 Task: Find connections with filter location Agen with filter topic #bestadvicewith filter profile language English with filter current company OutSystems with filter school Himachal Pradesh University with filter industry Business Content with filter service category Illustration with filter keywords title Bookkeeper
Action: Mouse moved to (518, 70)
Screenshot: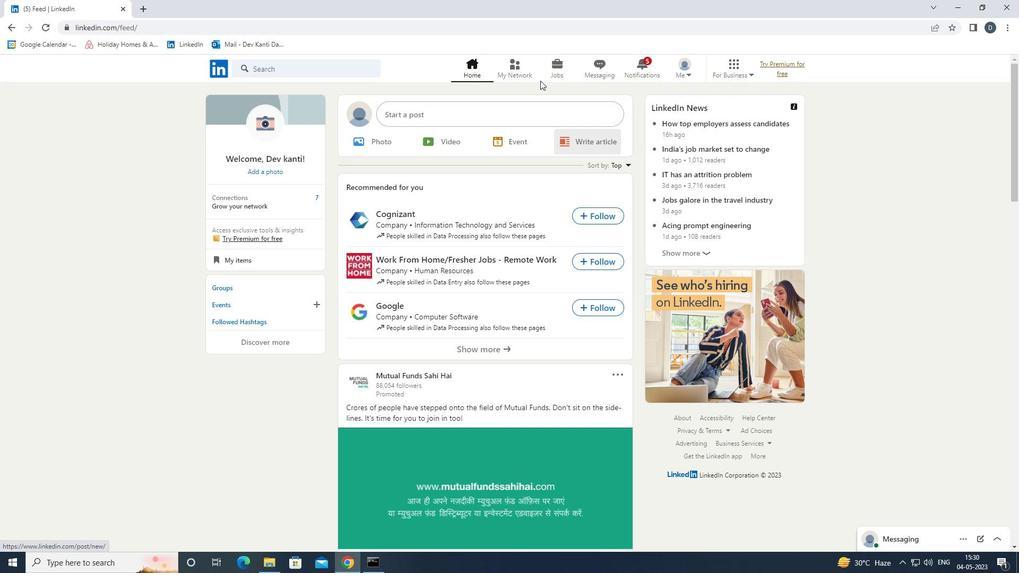 
Action: Mouse pressed left at (518, 70)
Screenshot: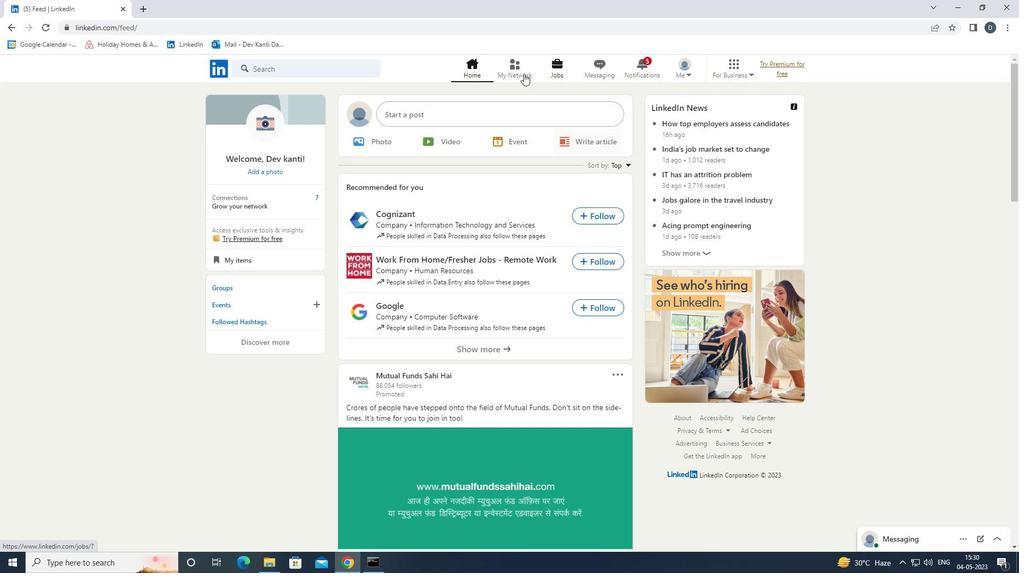 
Action: Mouse moved to (350, 129)
Screenshot: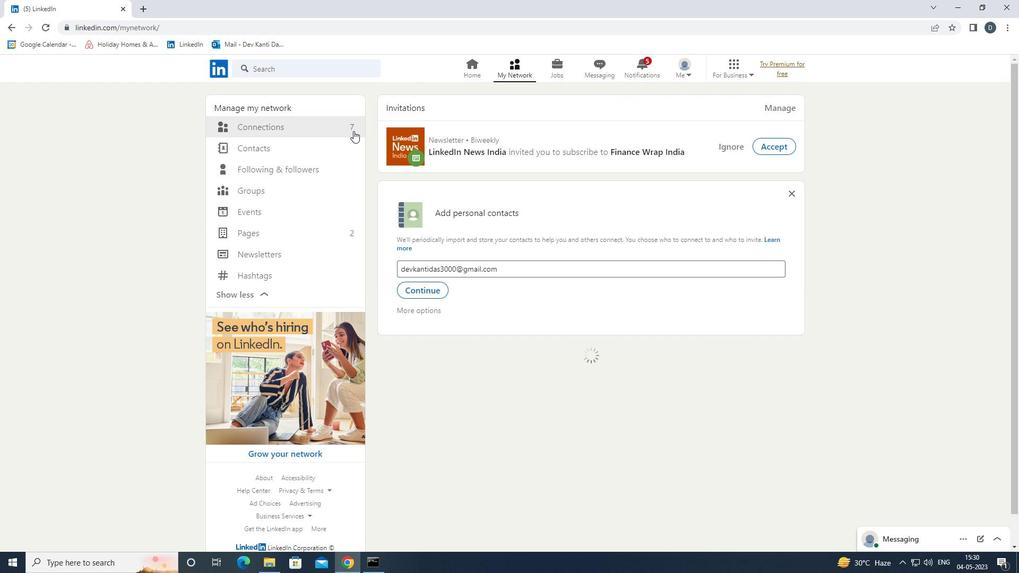 
Action: Mouse pressed left at (350, 129)
Screenshot: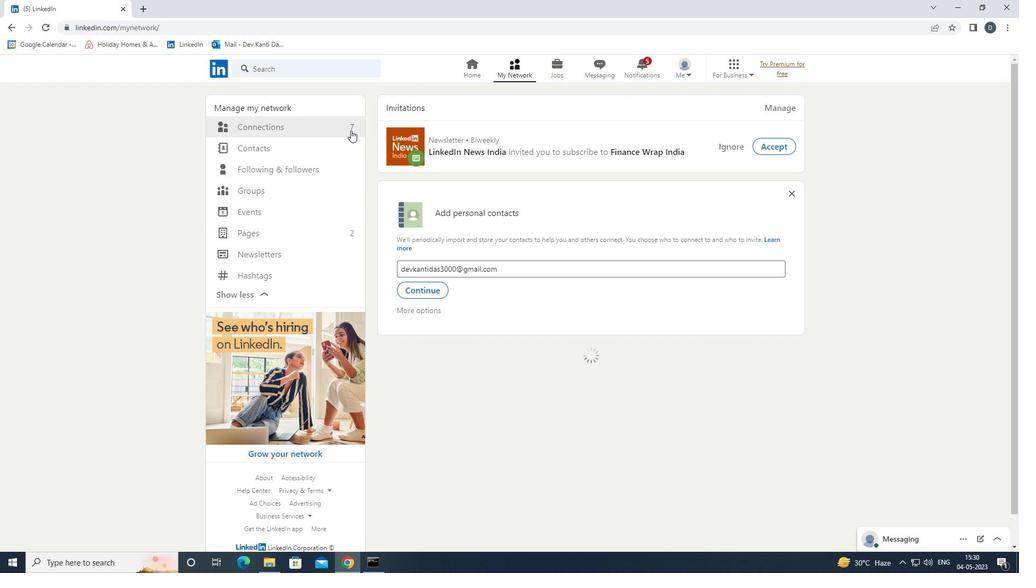 
Action: Mouse moved to (601, 126)
Screenshot: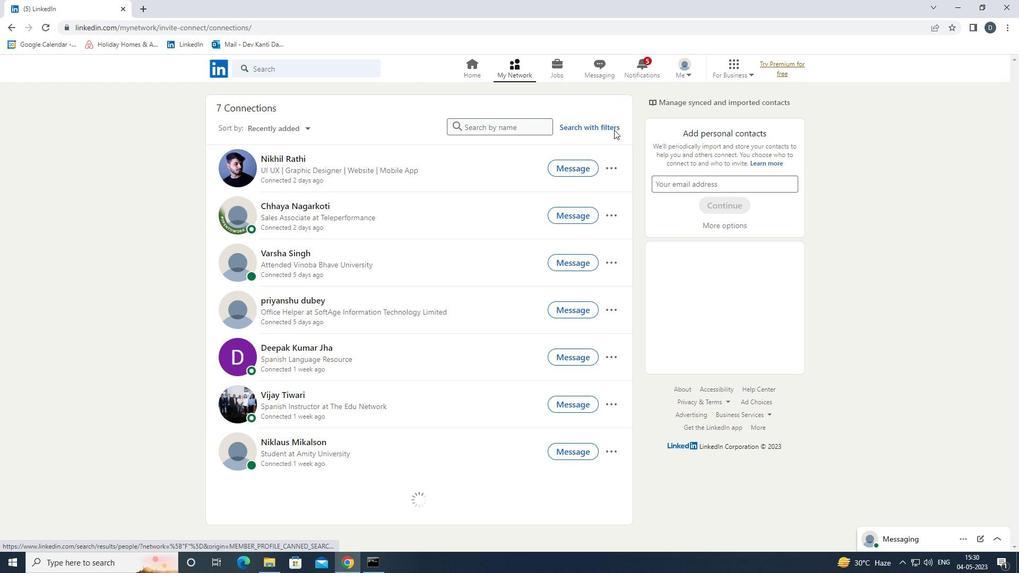 
Action: Mouse pressed left at (601, 126)
Screenshot: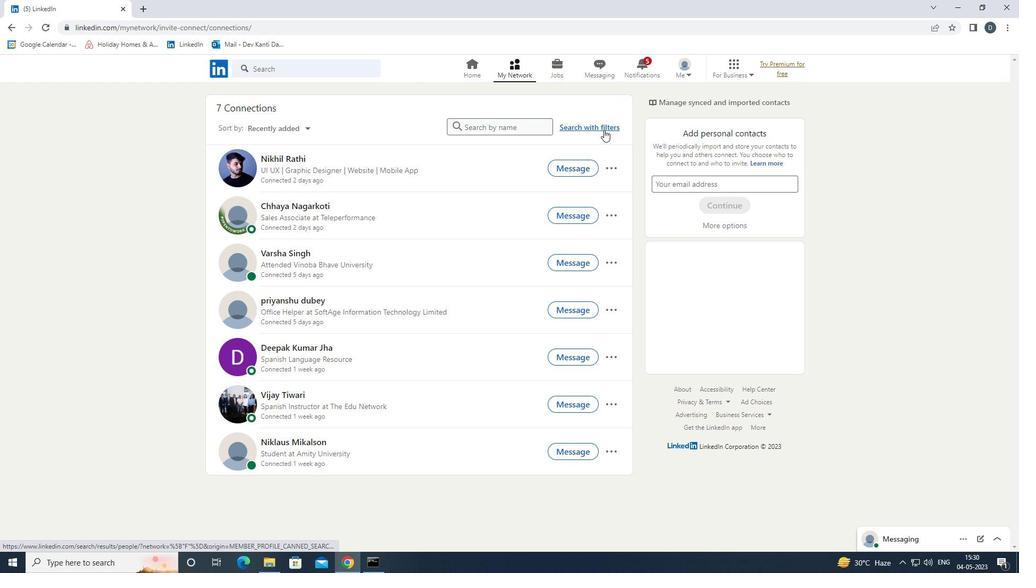 
Action: Mouse moved to (546, 96)
Screenshot: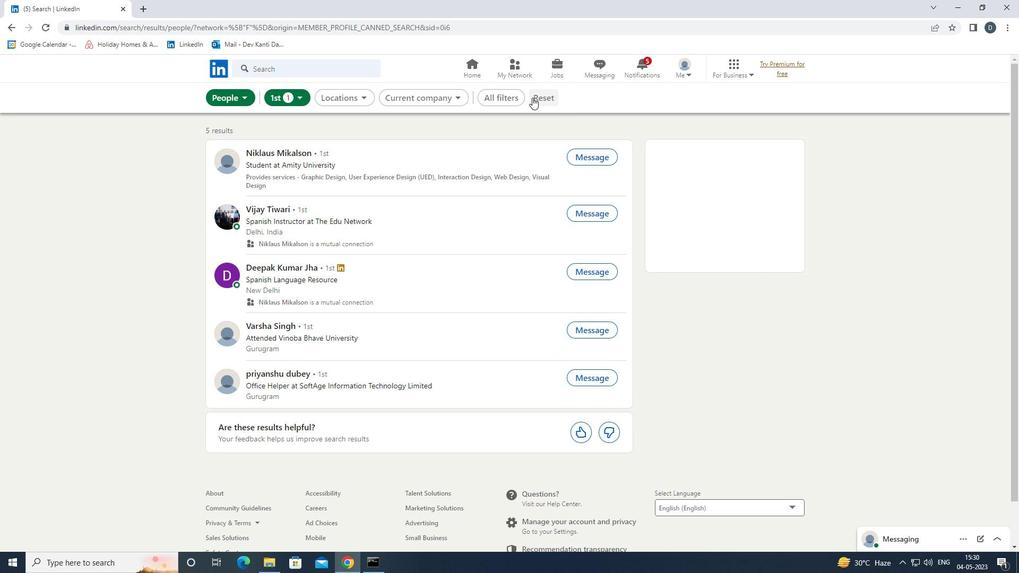 
Action: Mouse pressed left at (546, 96)
Screenshot: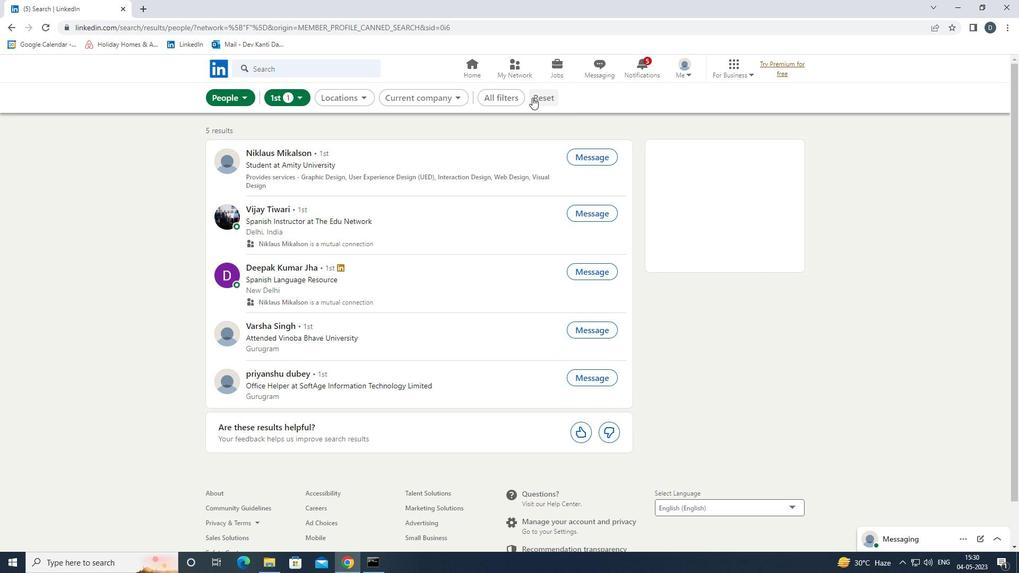 
Action: Mouse moved to (527, 95)
Screenshot: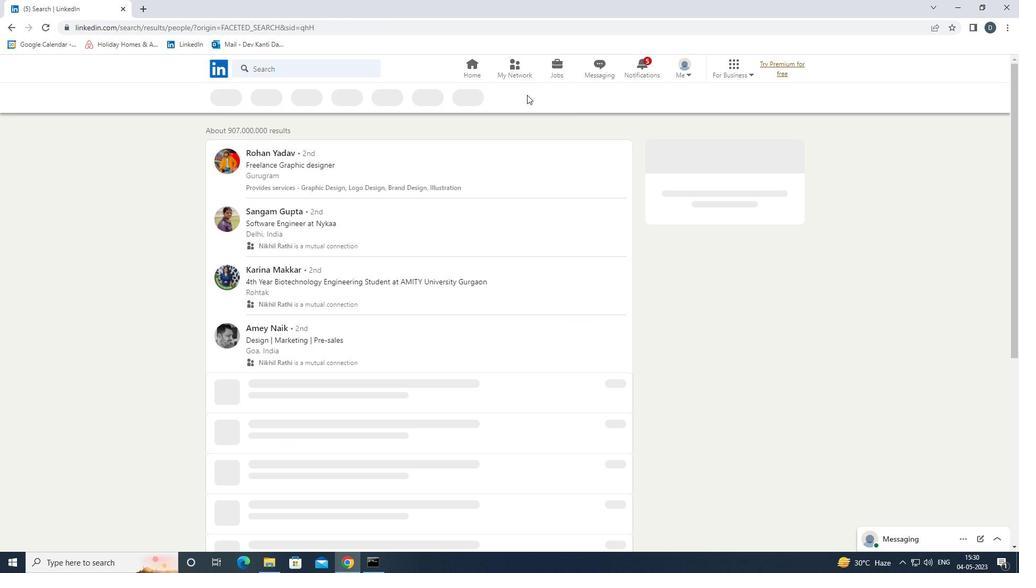 
Action: Mouse pressed left at (527, 95)
Screenshot: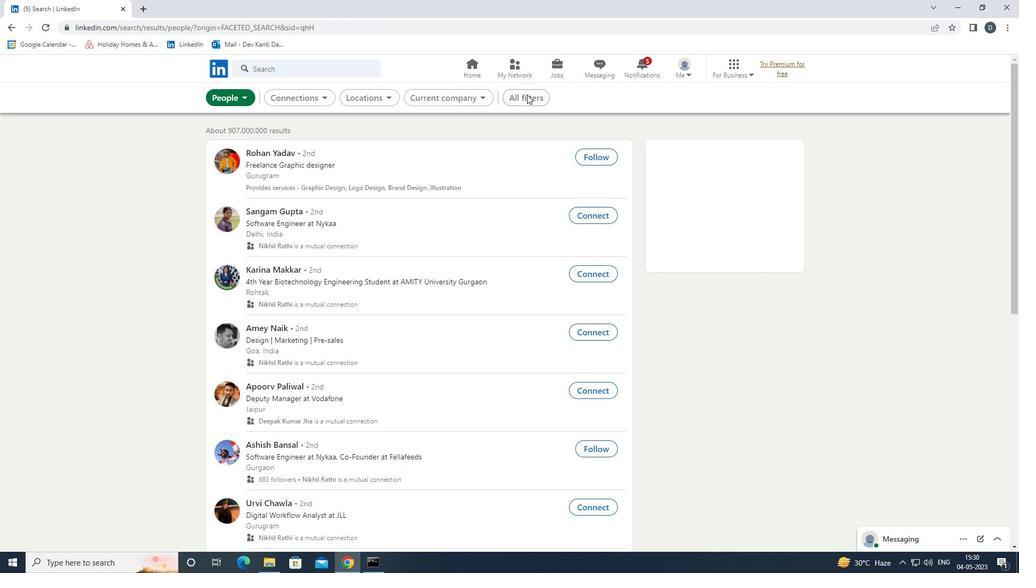 
Action: Mouse moved to (891, 287)
Screenshot: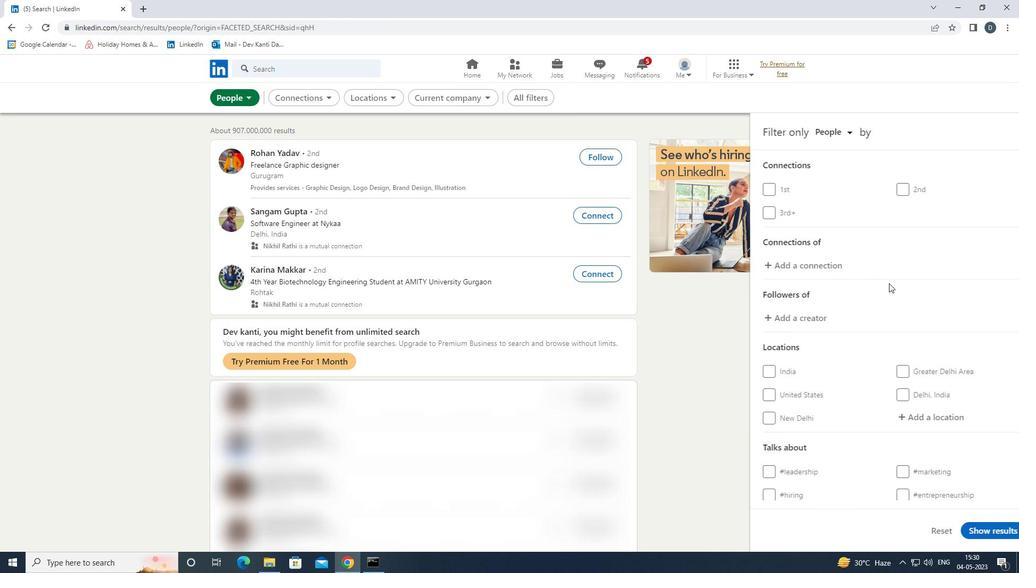 
Action: Mouse scrolled (891, 287) with delta (0, 0)
Screenshot: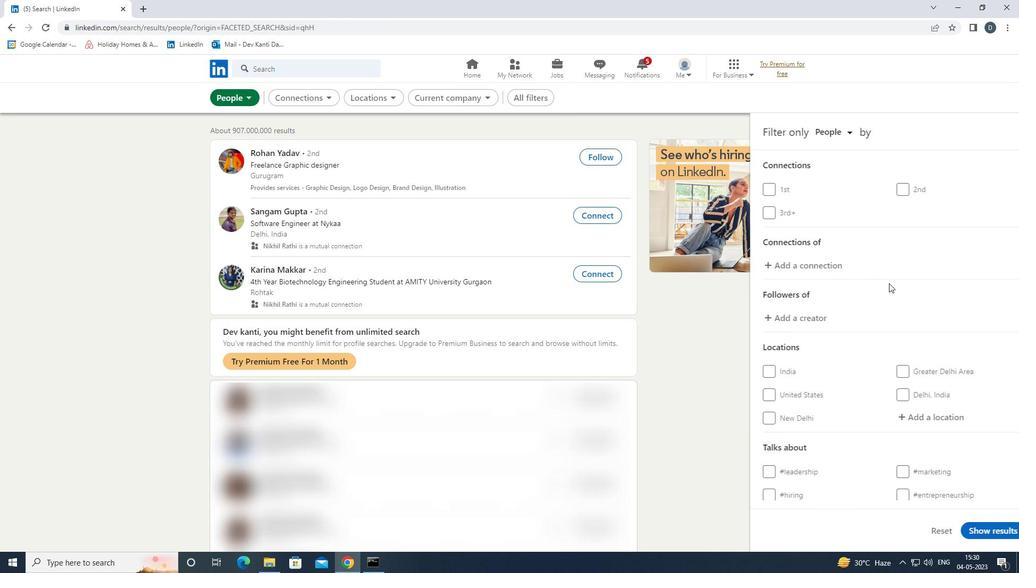 
Action: Mouse scrolled (891, 287) with delta (0, 0)
Screenshot: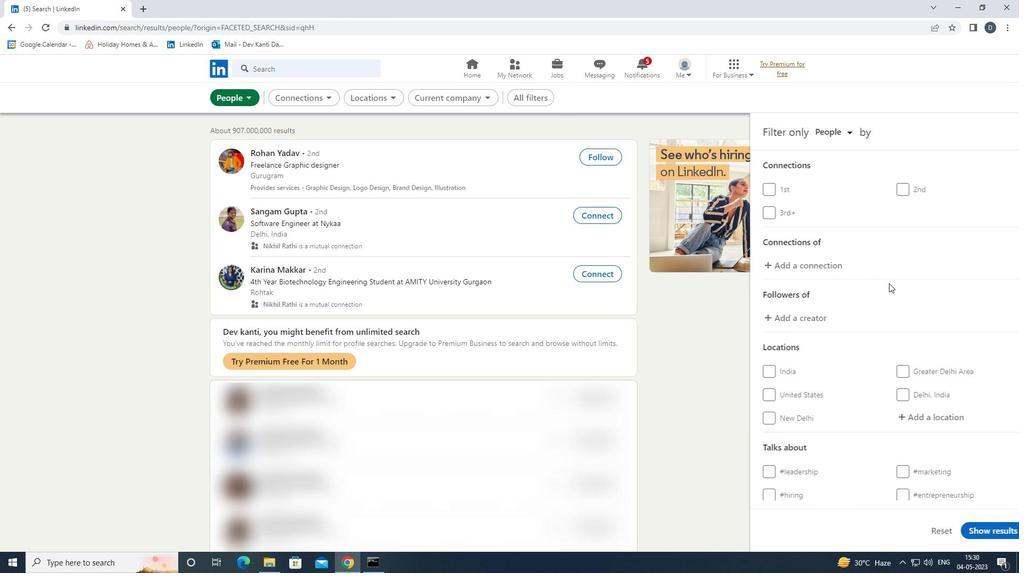 
Action: Mouse moved to (910, 315)
Screenshot: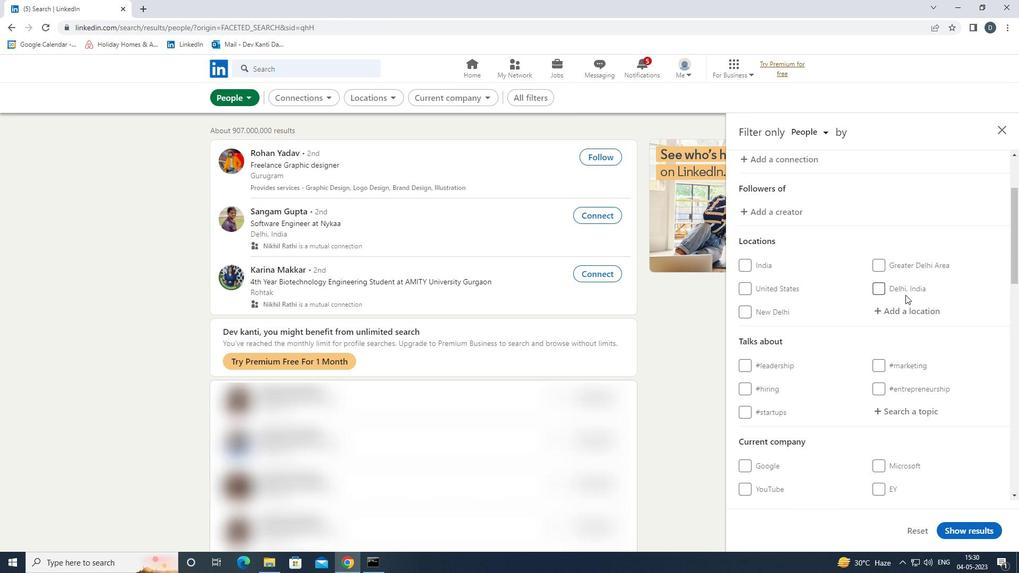
Action: Mouse pressed left at (910, 315)
Screenshot: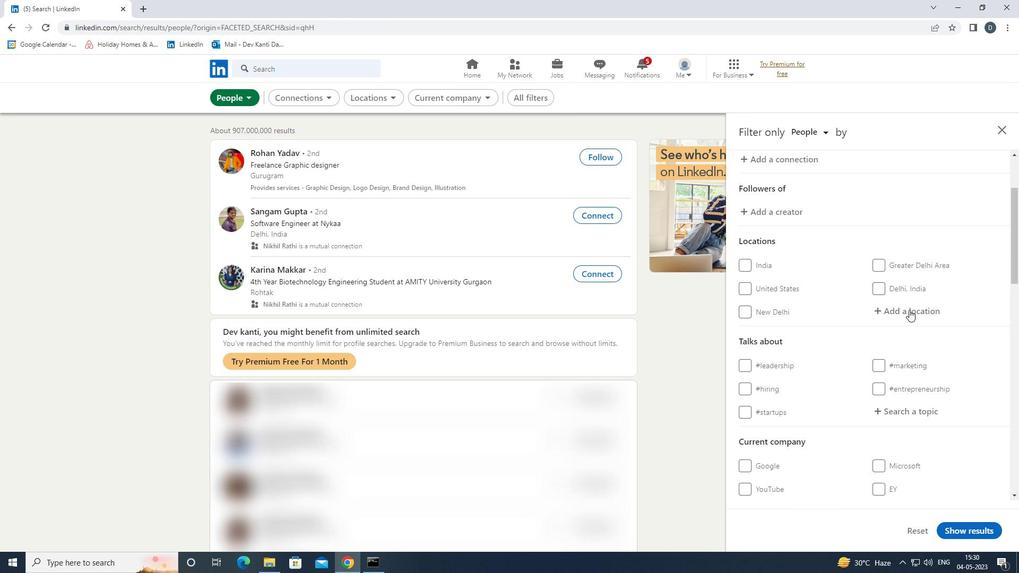 
Action: Mouse moved to (911, 315)
Screenshot: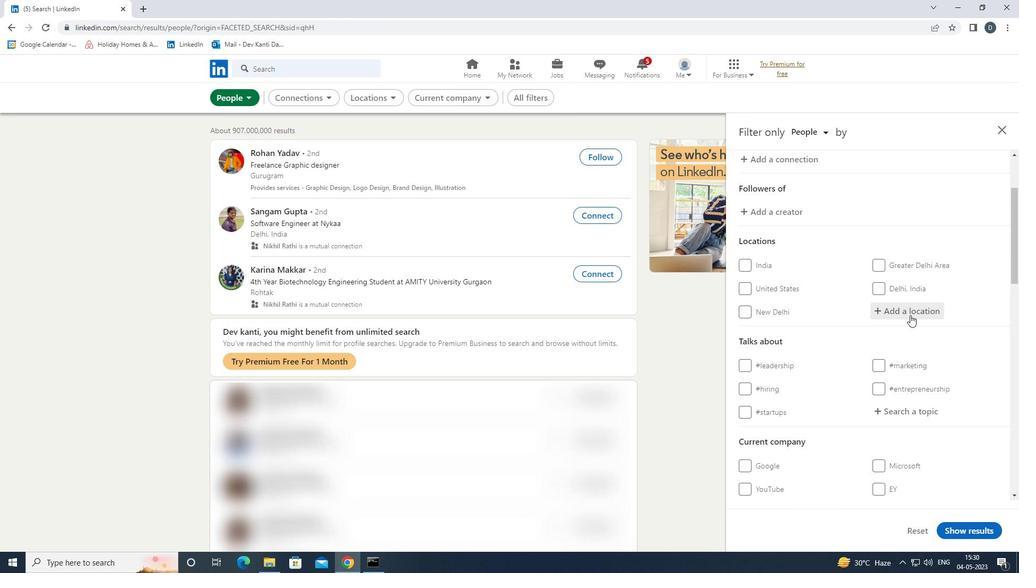 
Action: Key pressed <Key.shift>AGEN<Key.down><Key.enter>
Screenshot: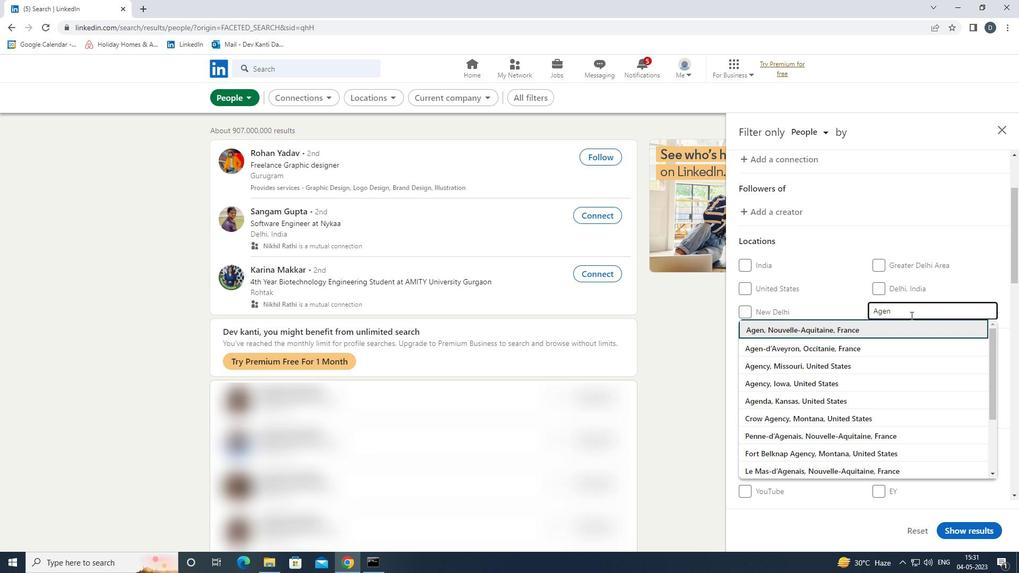 
Action: Mouse moved to (910, 316)
Screenshot: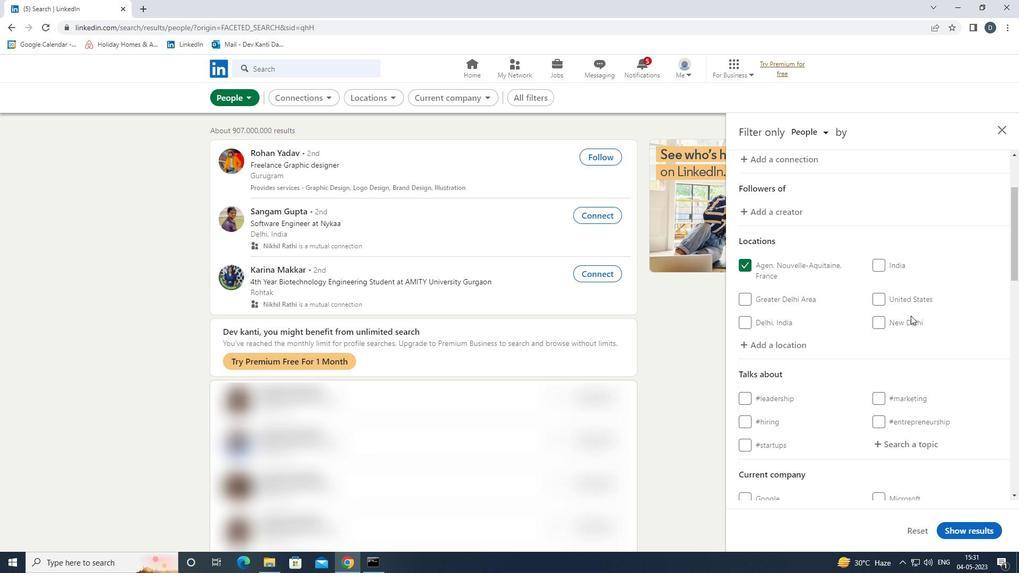 
Action: Mouse scrolled (910, 316) with delta (0, 0)
Screenshot: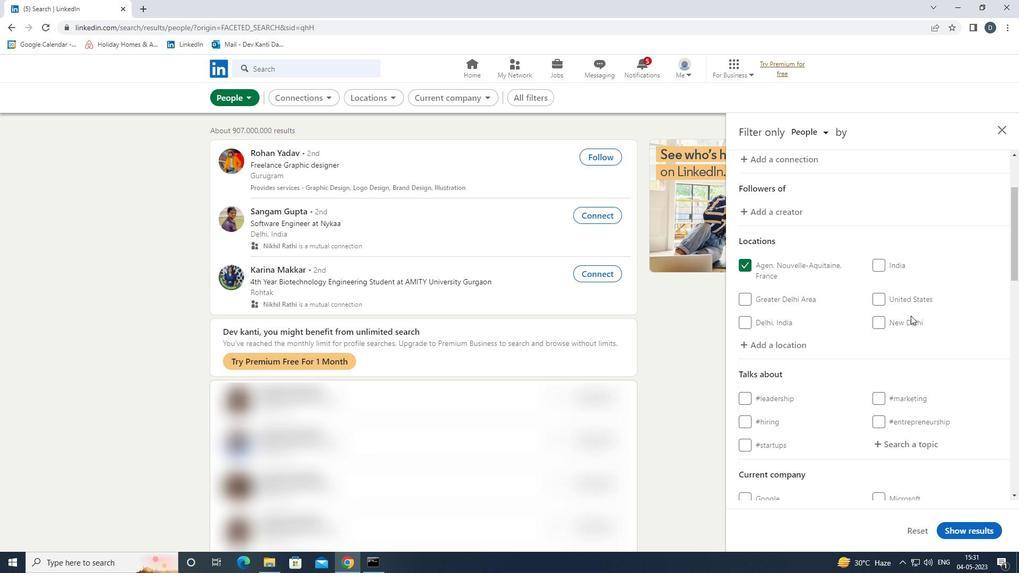 
Action: Mouse moved to (909, 317)
Screenshot: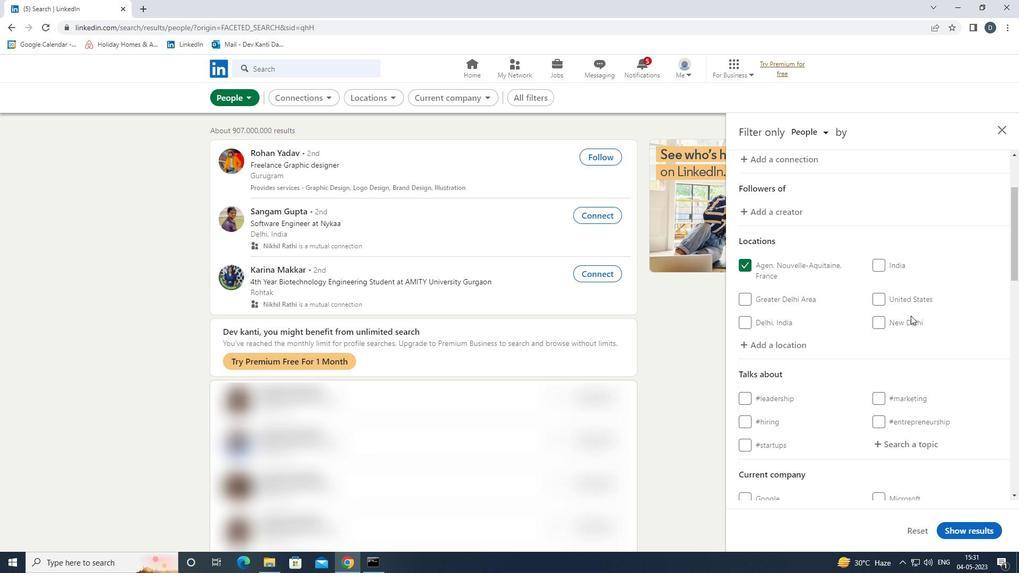 
Action: Mouse scrolled (909, 316) with delta (0, 0)
Screenshot: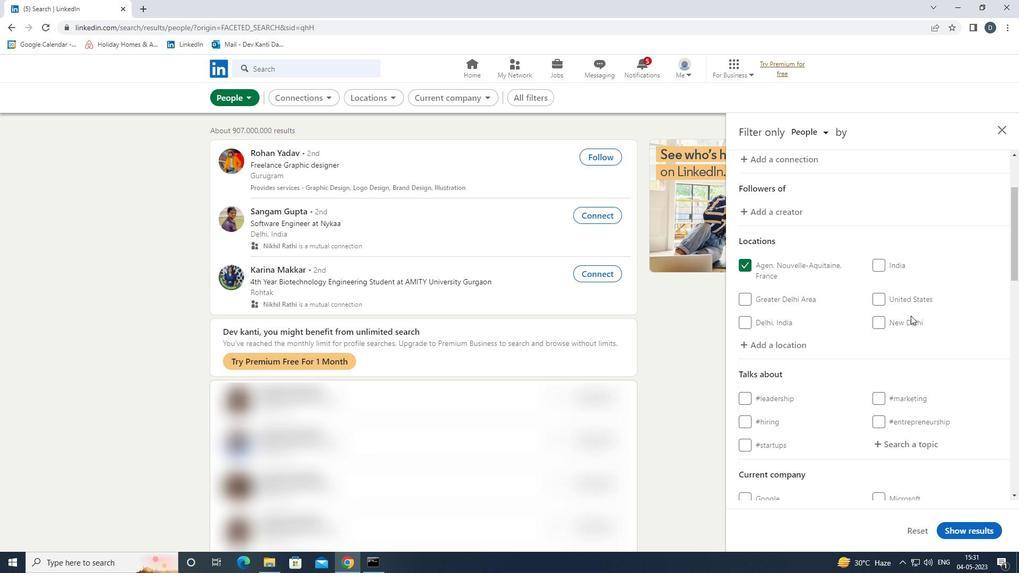 
Action: Mouse moved to (903, 367)
Screenshot: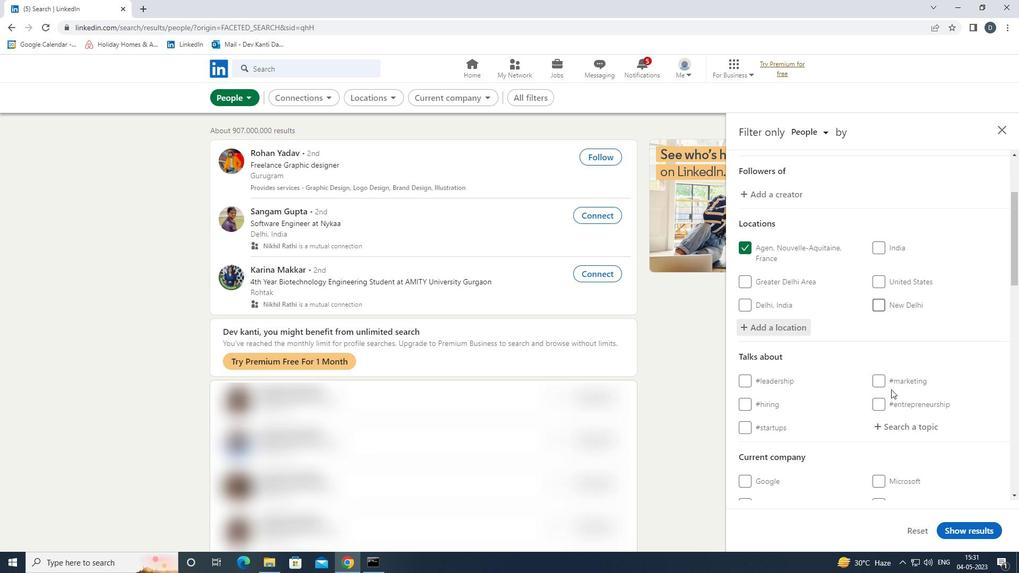 
Action: Mouse scrolled (903, 366) with delta (0, 0)
Screenshot: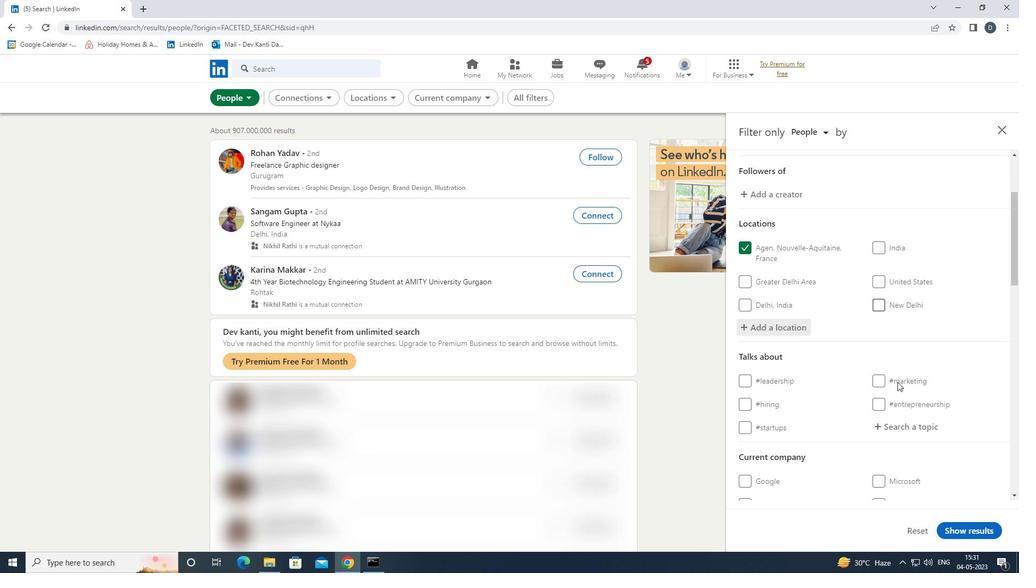 
Action: Mouse moved to (889, 284)
Screenshot: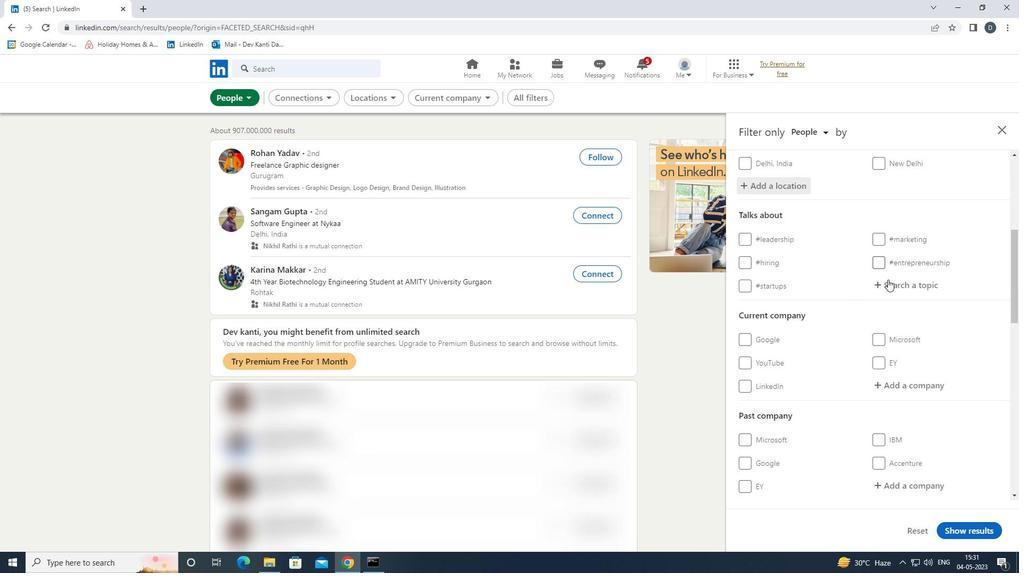 
Action: Mouse pressed left at (889, 284)
Screenshot: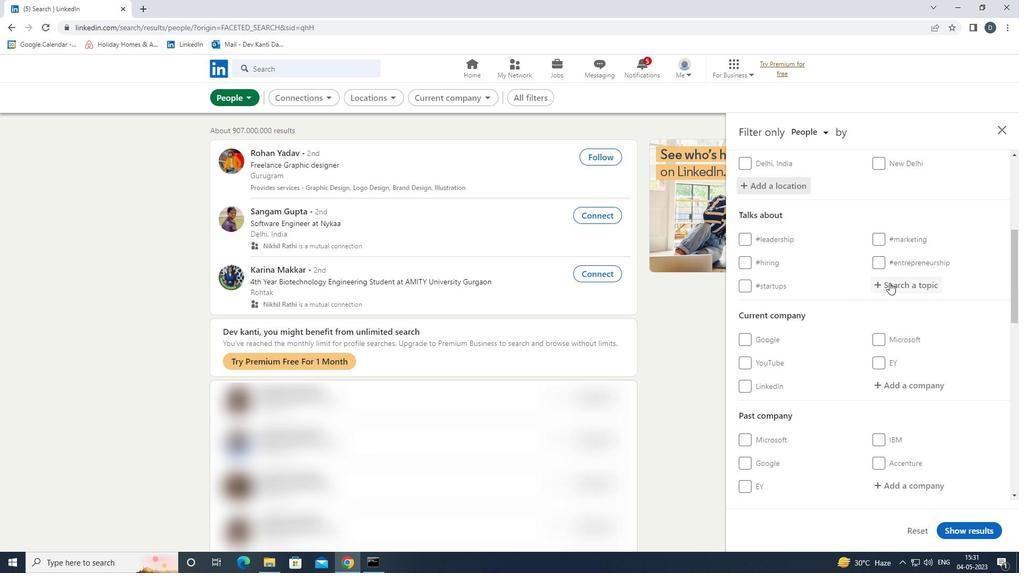 
Action: Key pressed <Key.shift>BESTADVICE<Key.down><Key.enter>
Screenshot: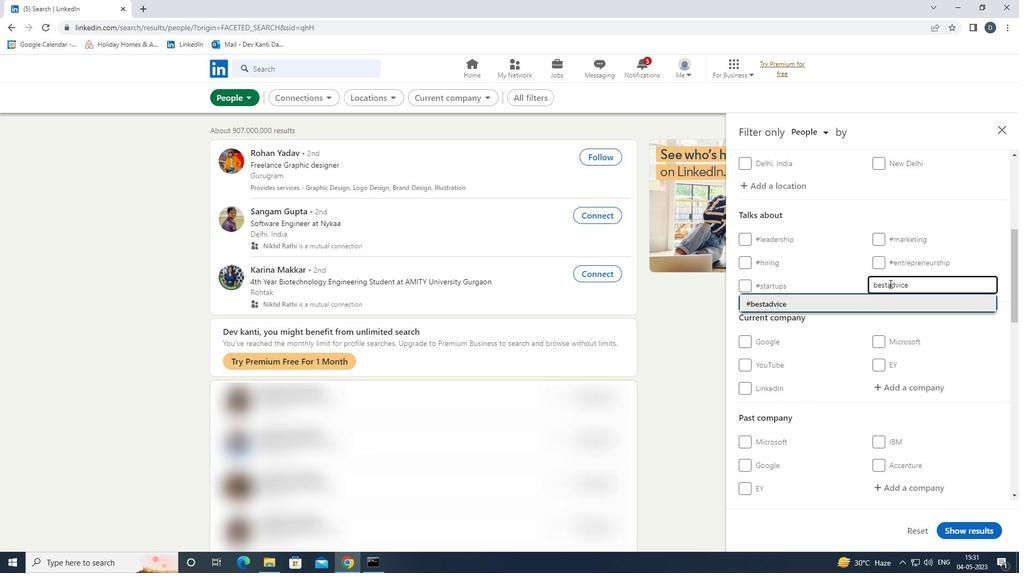 
Action: Mouse moved to (891, 304)
Screenshot: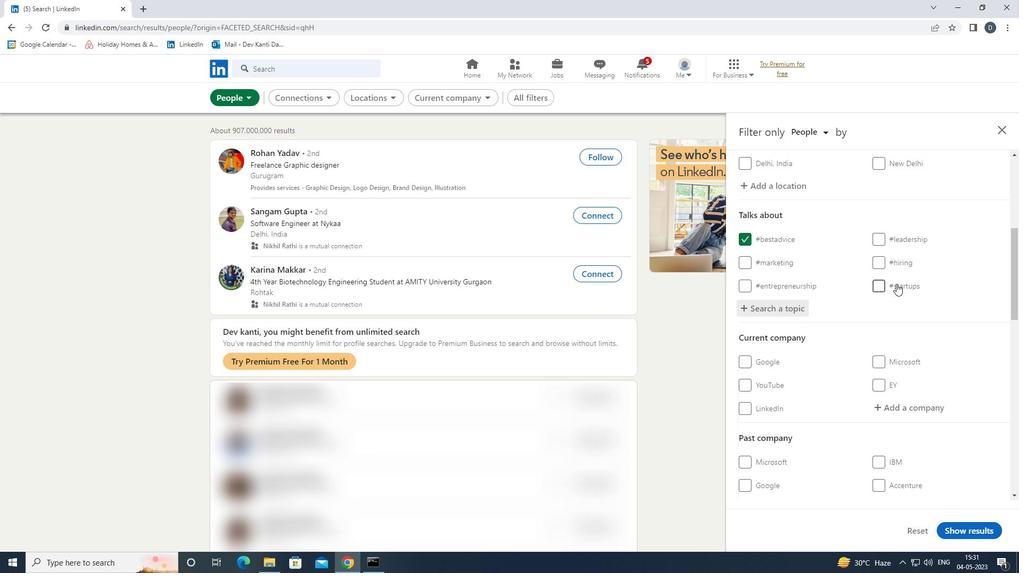 
Action: Mouse scrolled (891, 303) with delta (0, 0)
Screenshot: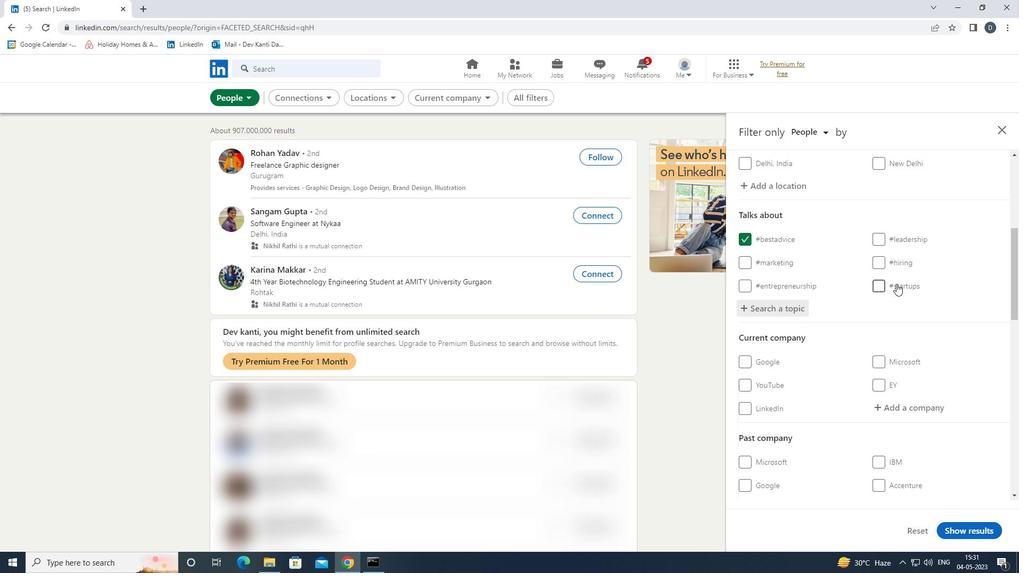 
Action: Mouse moved to (891, 306)
Screenshot: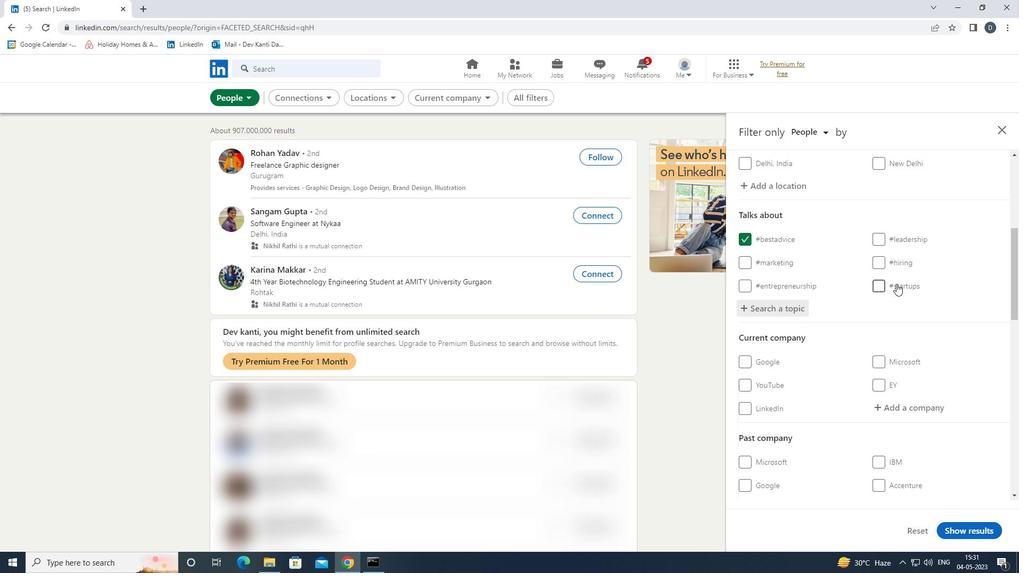 
Action: Mouse scrolled (891, 305) with delta (0, 0)
Screenshot: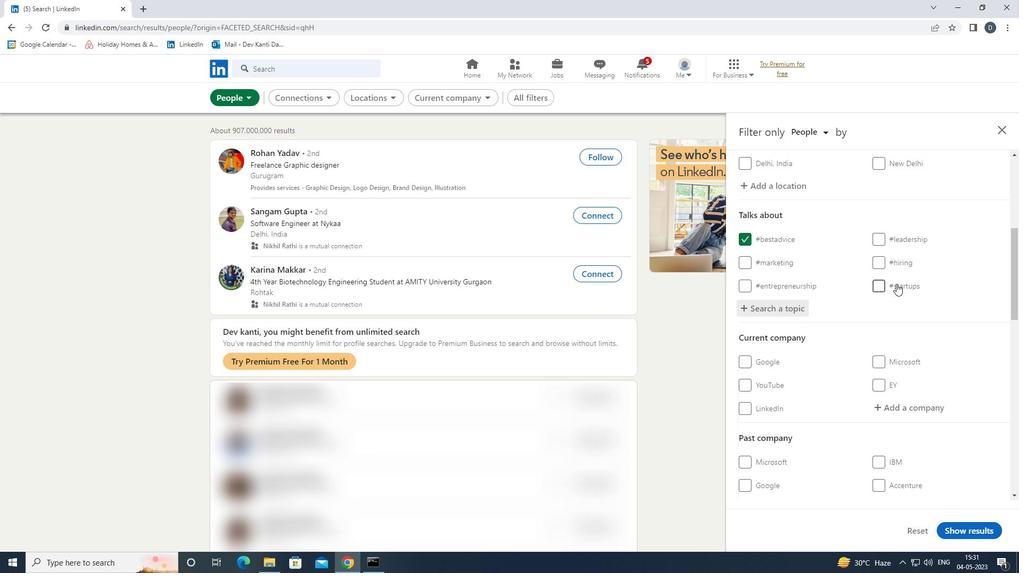 
Action: Mouse moved to (891, 307)
Screenshot: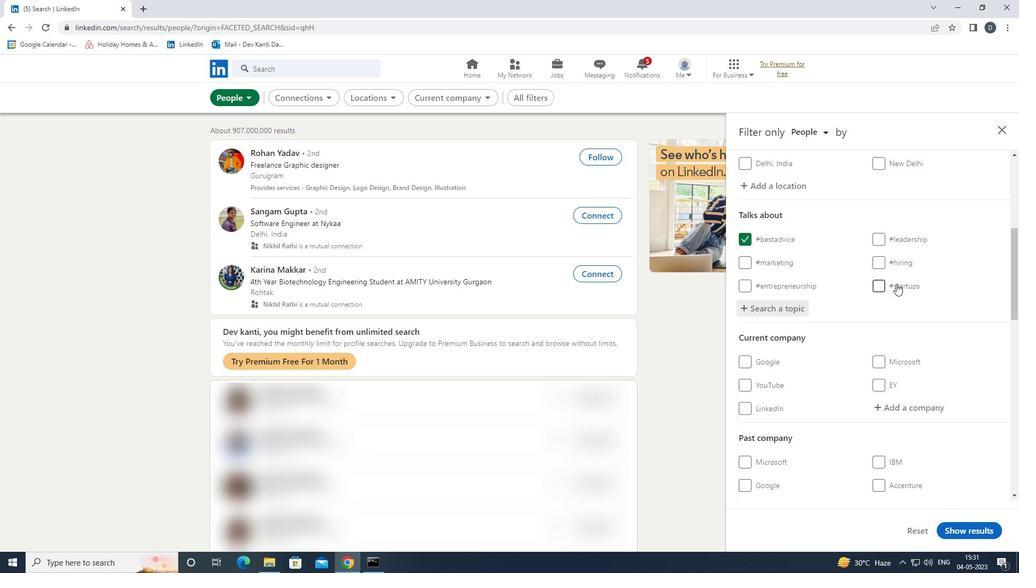 
Action: Mouse scrolled (891, 306) with delta (0, 0)
Screenshot: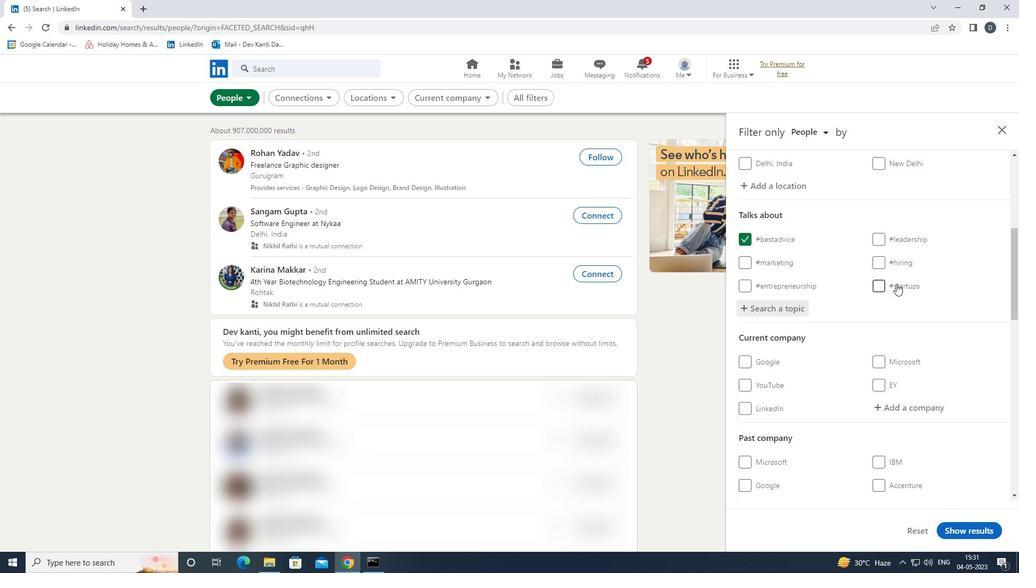 
Action: Mouse scrolled (891, 306) with delta (0, 0)
Screenshot: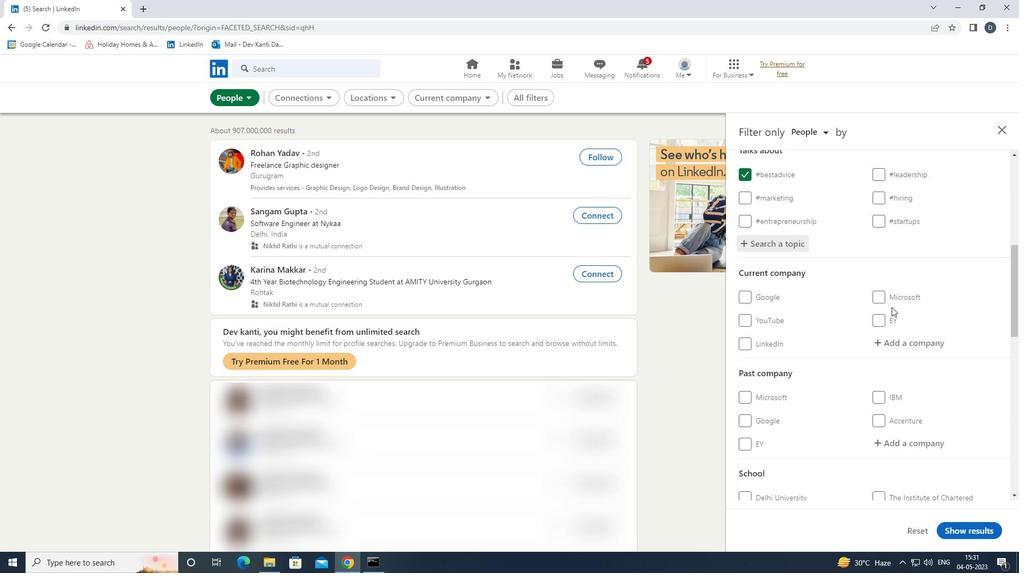 
Action: Mouse scrolled (891, 306) with delta (0, 0)
Screenshot: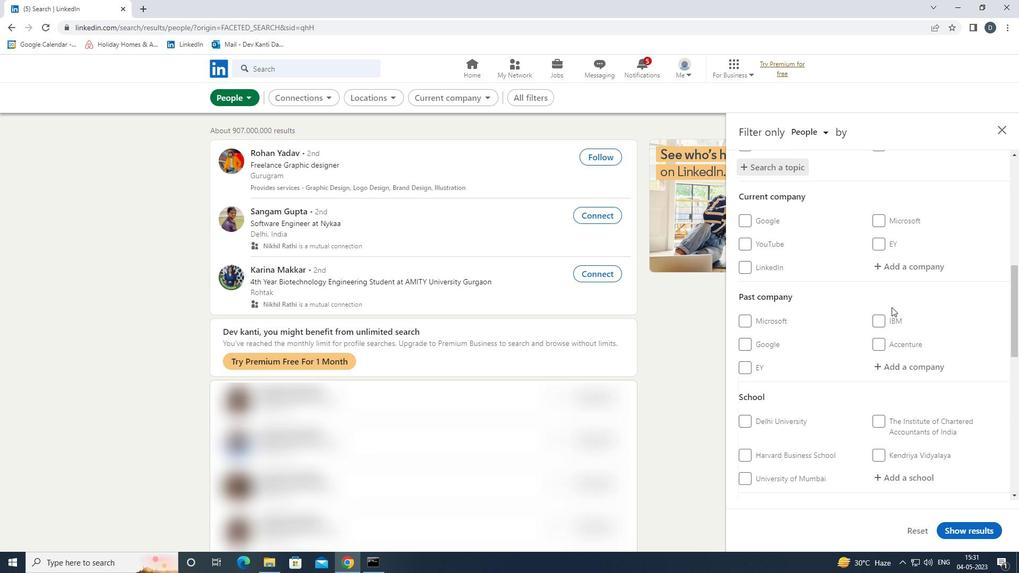 
Action: Mouse scrolled (891, 306) with delta (0, 0)
Screenshot: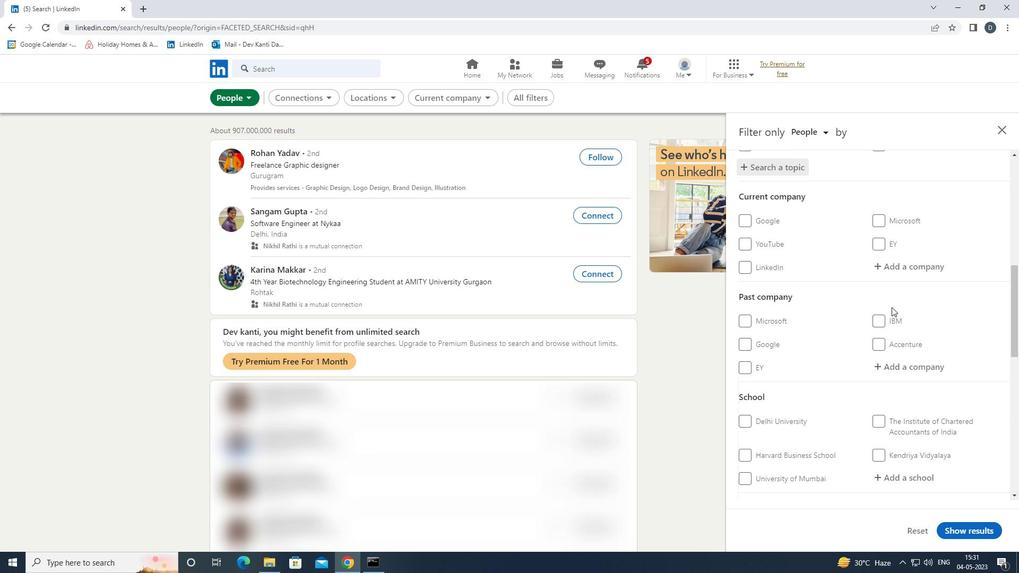 
Action: Mouse scrolled (891, 306) with delta (0, 0)
Screenshot: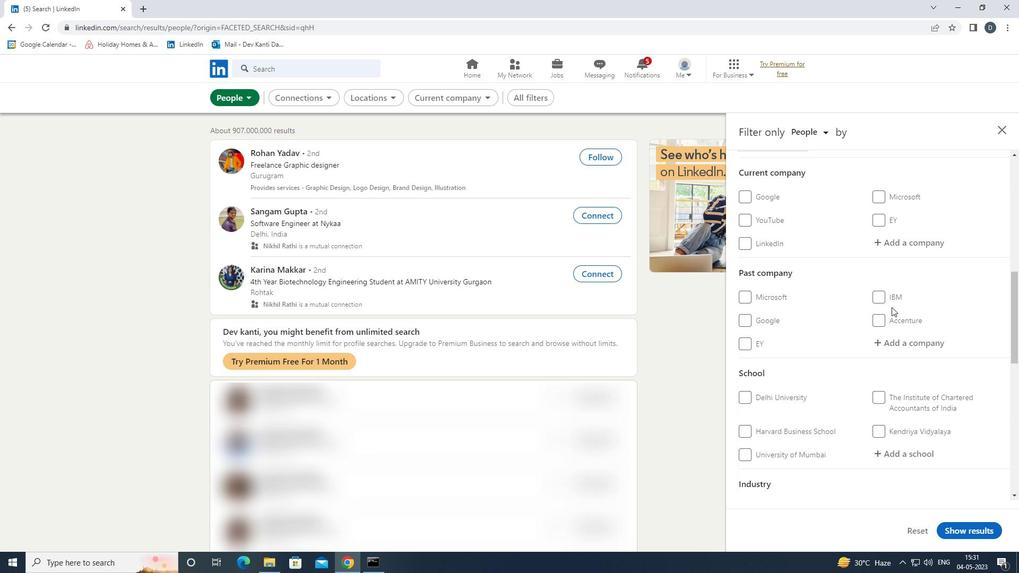 
Action: Mouse scrolled (891, 306) with delta (0, 0)
Screenshot: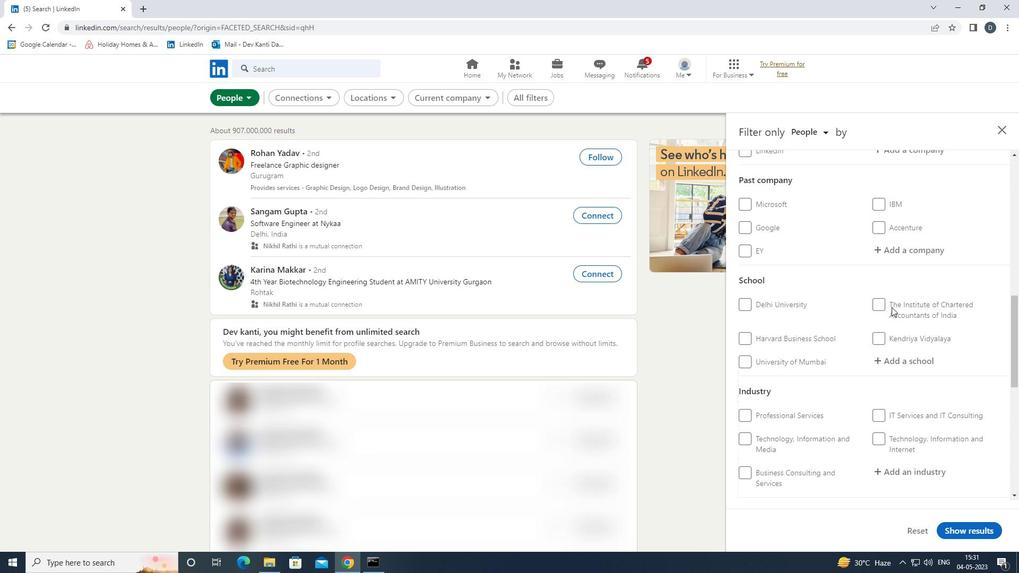 
Action: Mouse moved to (750, 370)
Screenshot: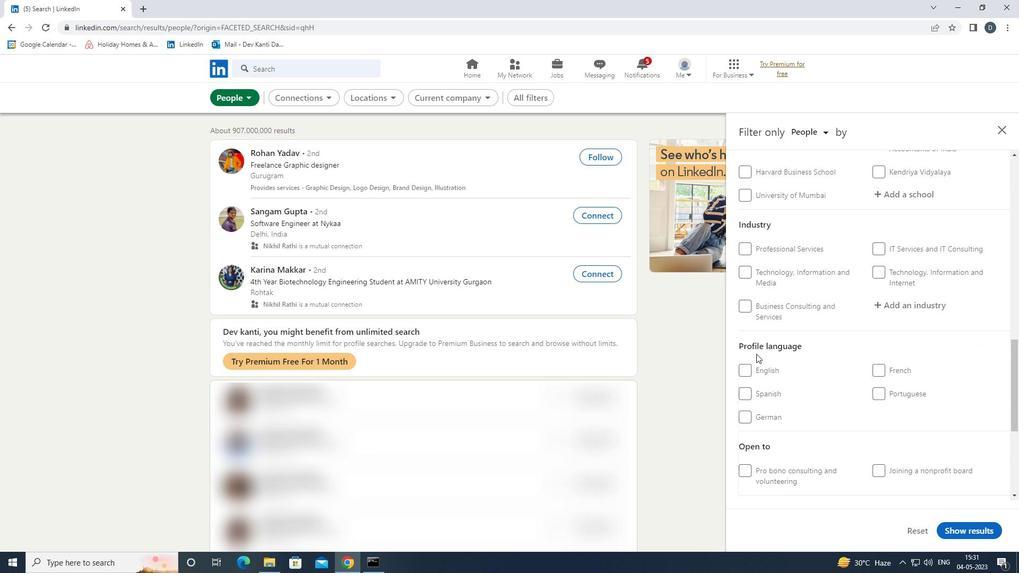 
Action: Mouse pressed left at (750, 370)
Screenshot: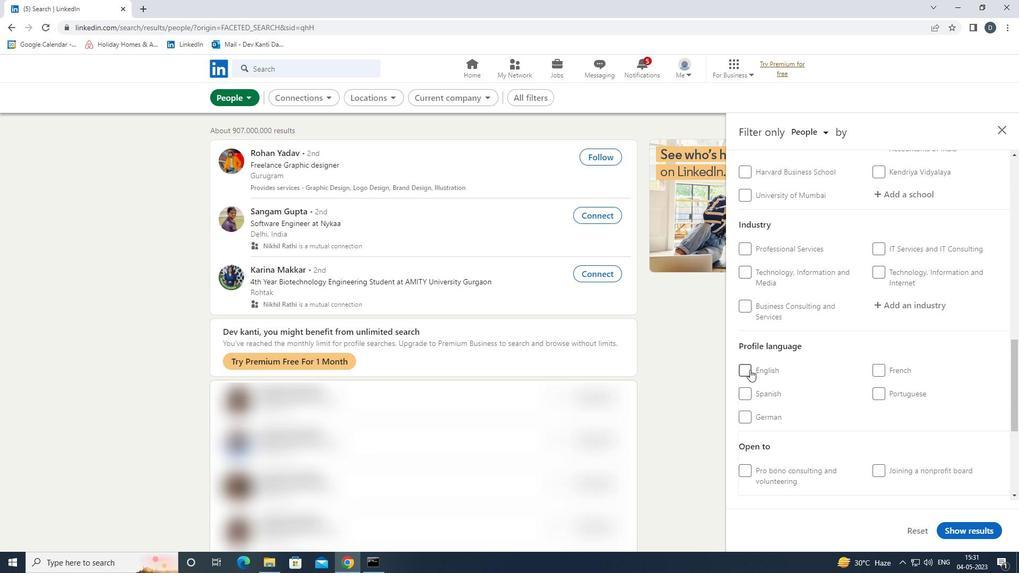 
Action: Mouse moved to (904, 344)
Screenshot: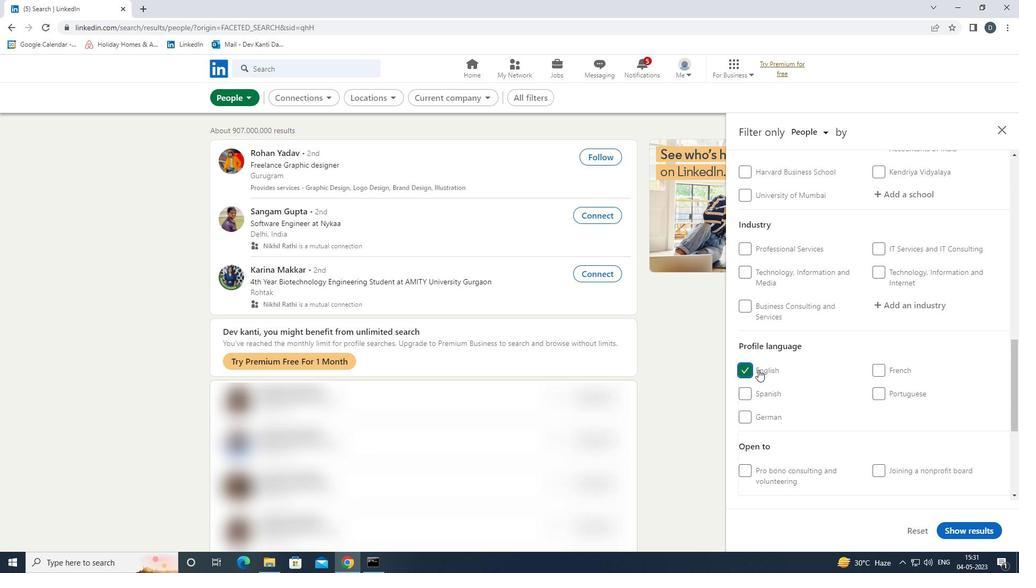 
Action: Mouse scrolled (904, 344) with delta (0, 0)
Screenshot: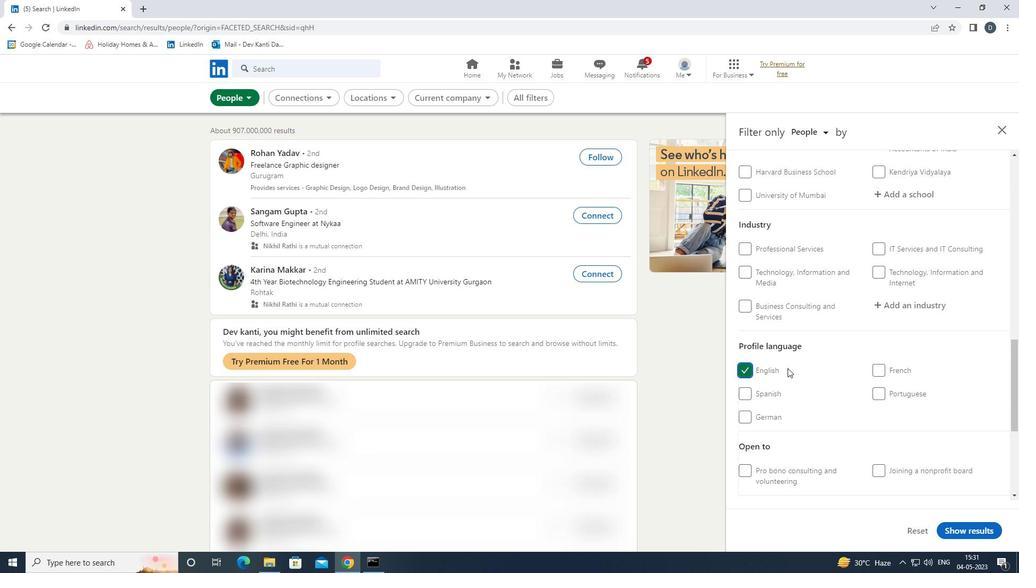 
Action: Mouse scrolled (904, 344) with delta (0, 0)
Screenshot: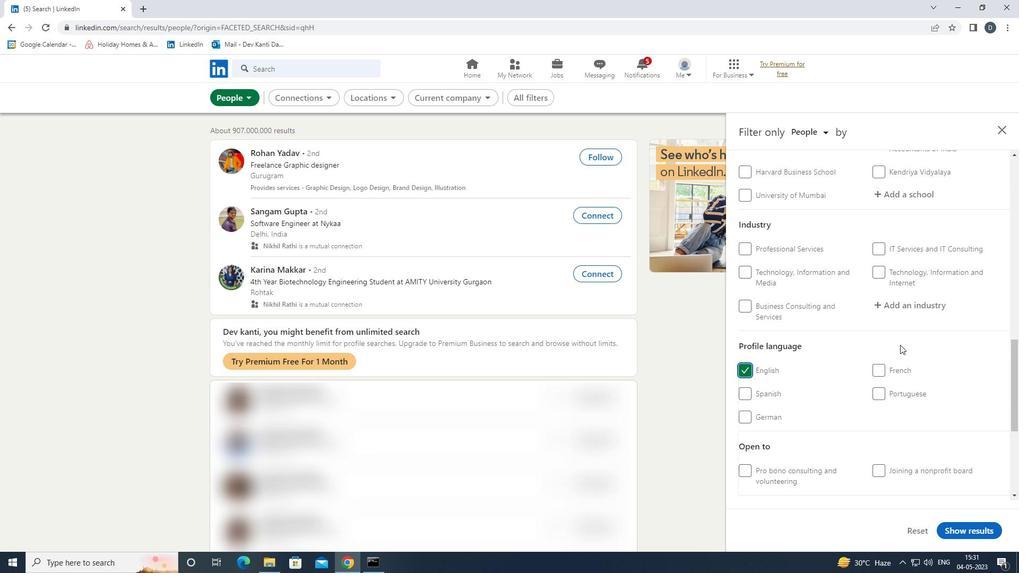 
Action: Mouse scrolled (904, 344) with delta (0, 0)
Screenshot: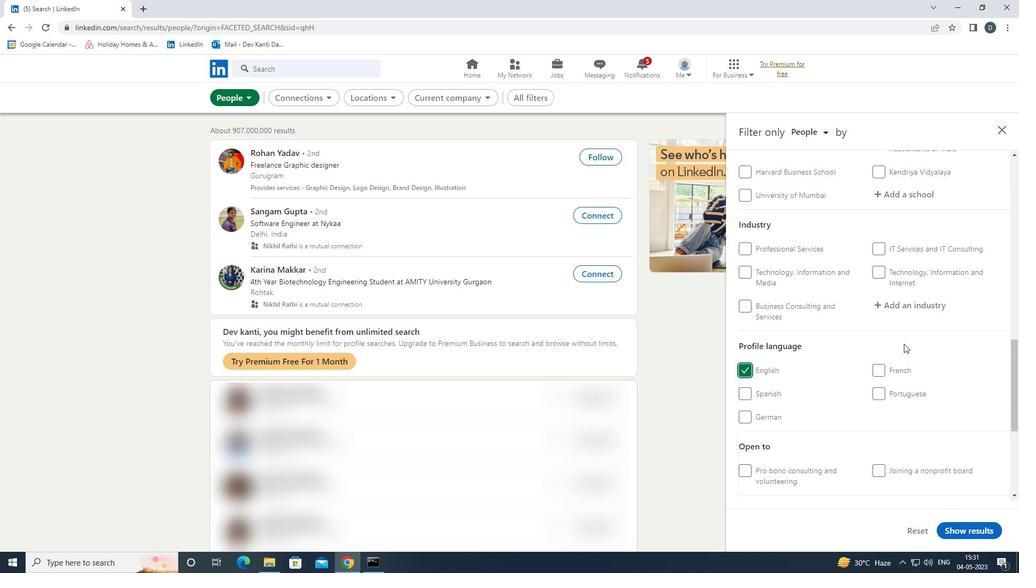 
Action: Mouse scrolled (904, 344) with delta (0, 0)
Screenshot: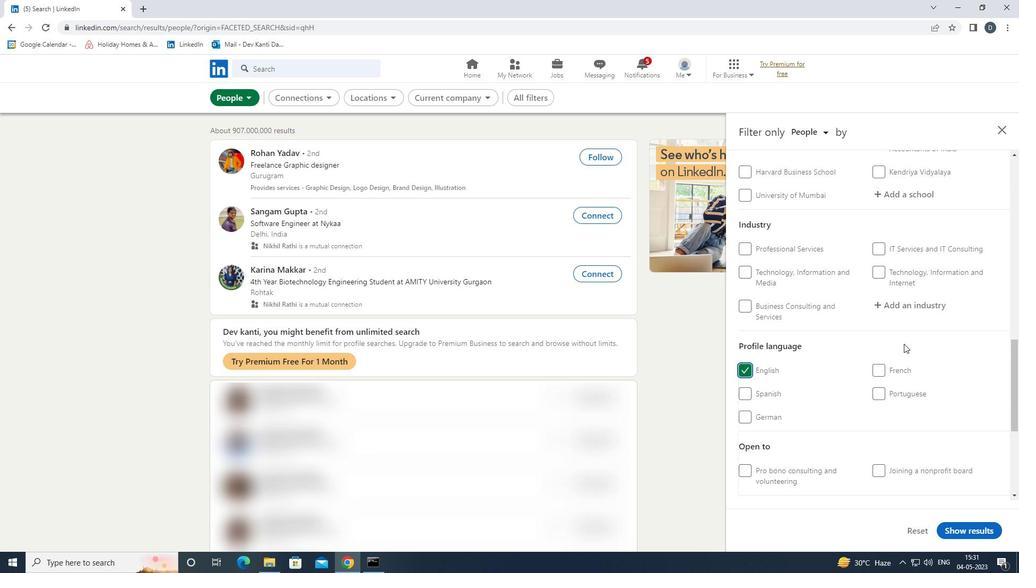 
Action: Mouse scrolled (904, 344) with delta (0, 0)
Screenshot: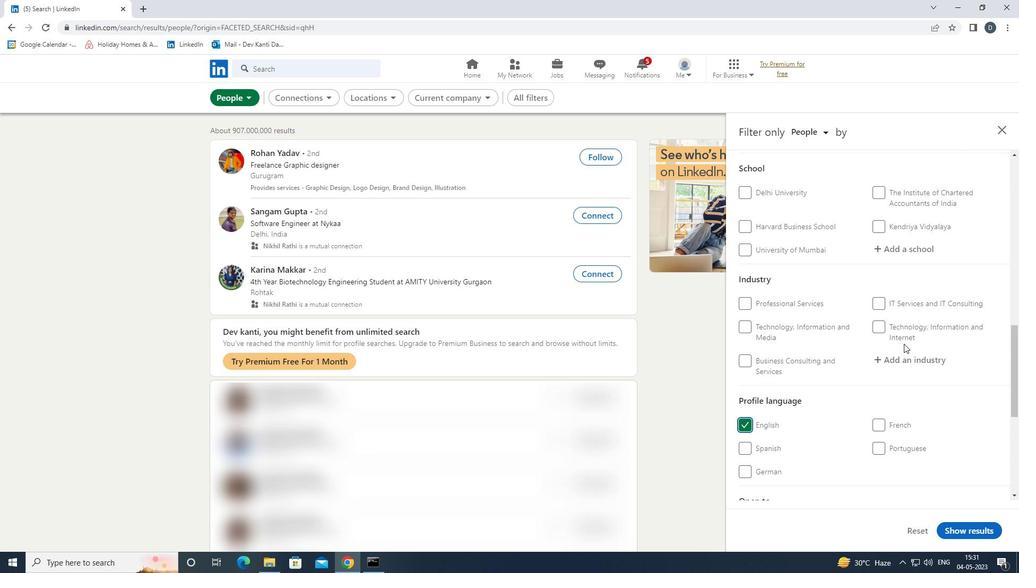 
Action: Mouse scrolled (904, 344) with delta (0, 0)
Screenshot: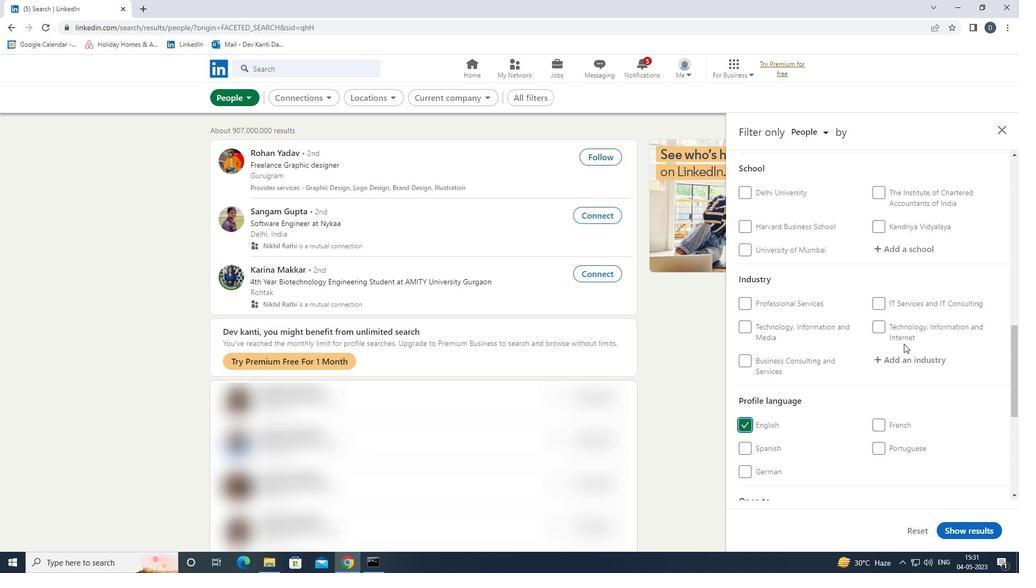 
Action: Mouse moved to (907, 296)
Screenshot: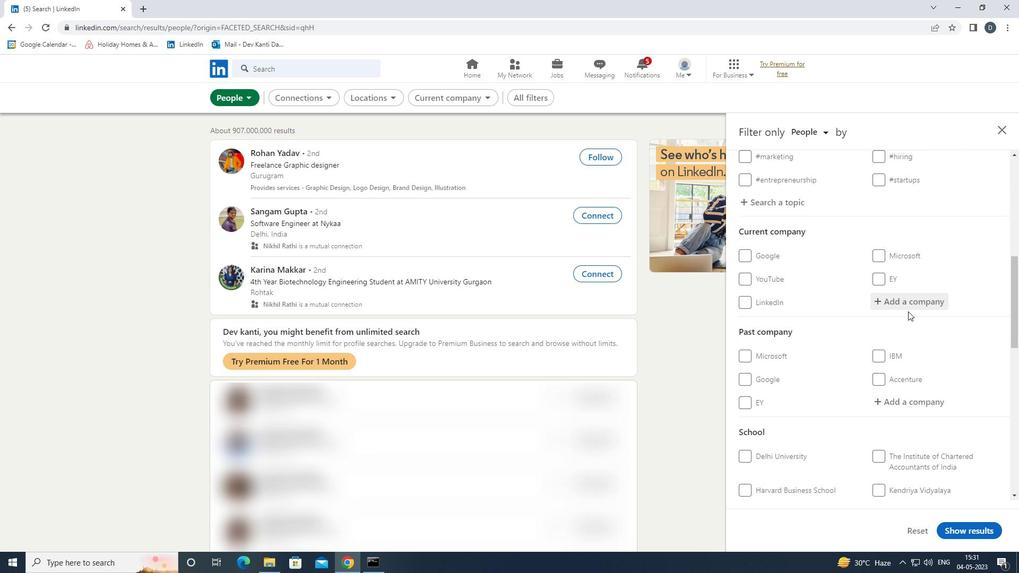 
Action: Mouse pressed left at (907, 296)
Screenshot: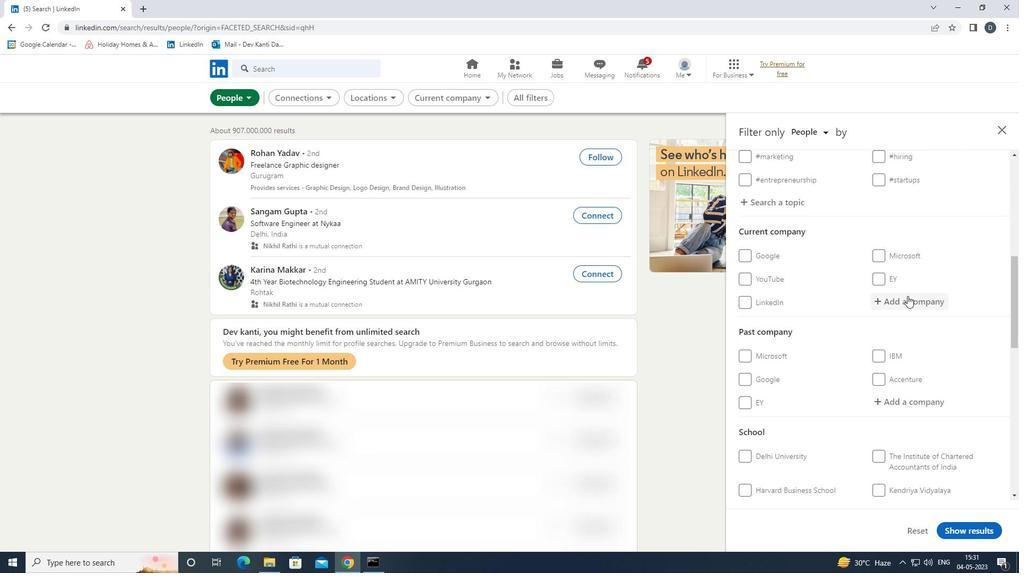 
Action: Mouse moved to (907, 296)
Screenshot: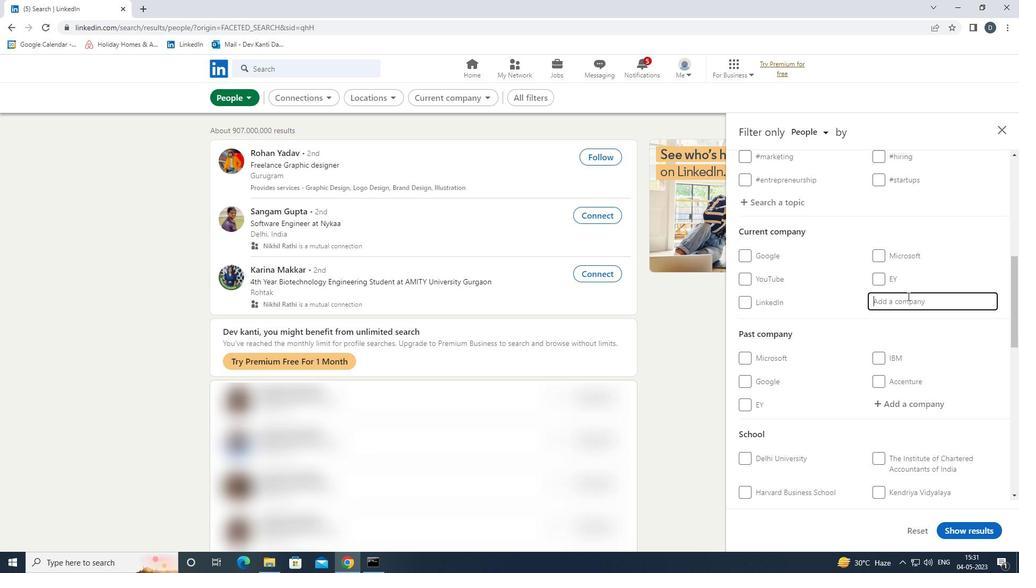 
Action: Key pressed <Key.shift><Key.shift>OUTSYSTEMS
Screenshot: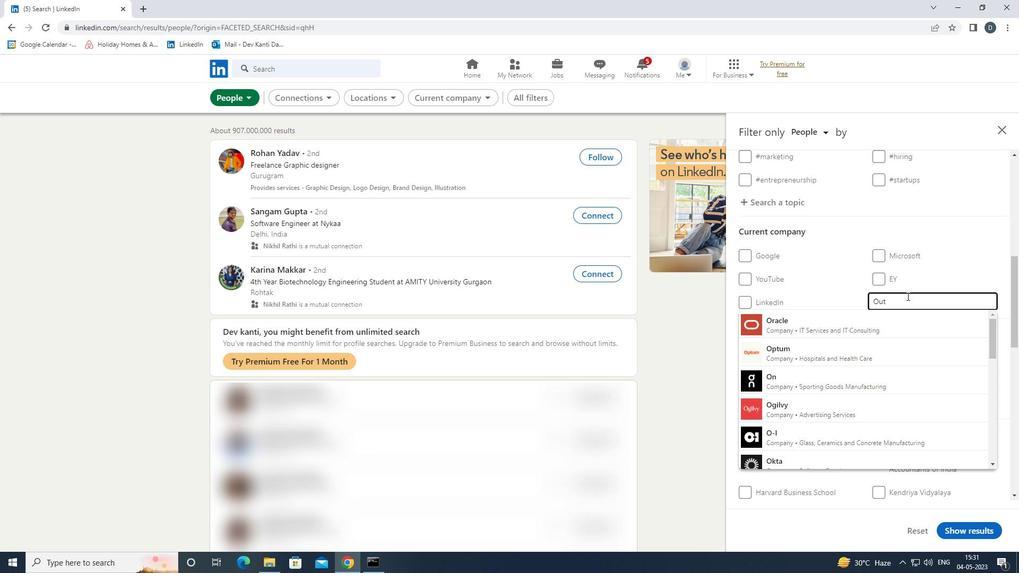 
Action: Mouse moved to (920, 318)
Screenshot: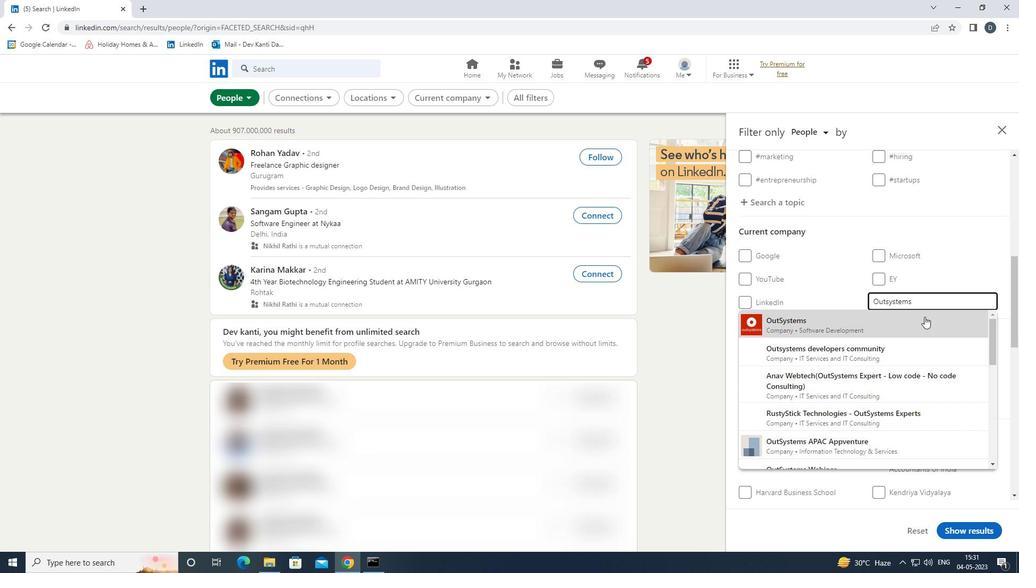 
Action: Mouse pressed left at (920, 318)
Screenshot: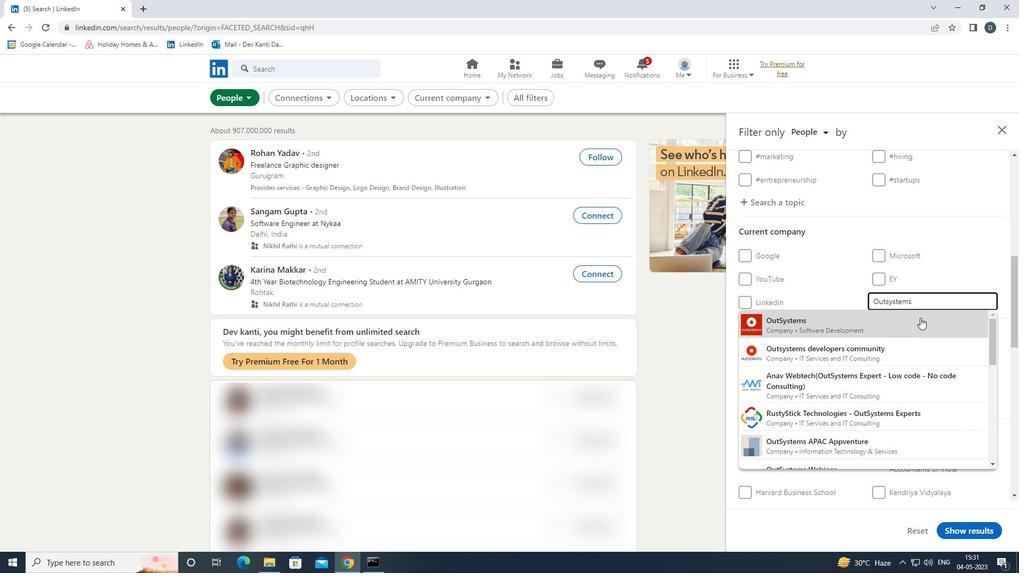 
Action: Mouse scrolled (920, 317) with delta (0, 0)
Screenshot: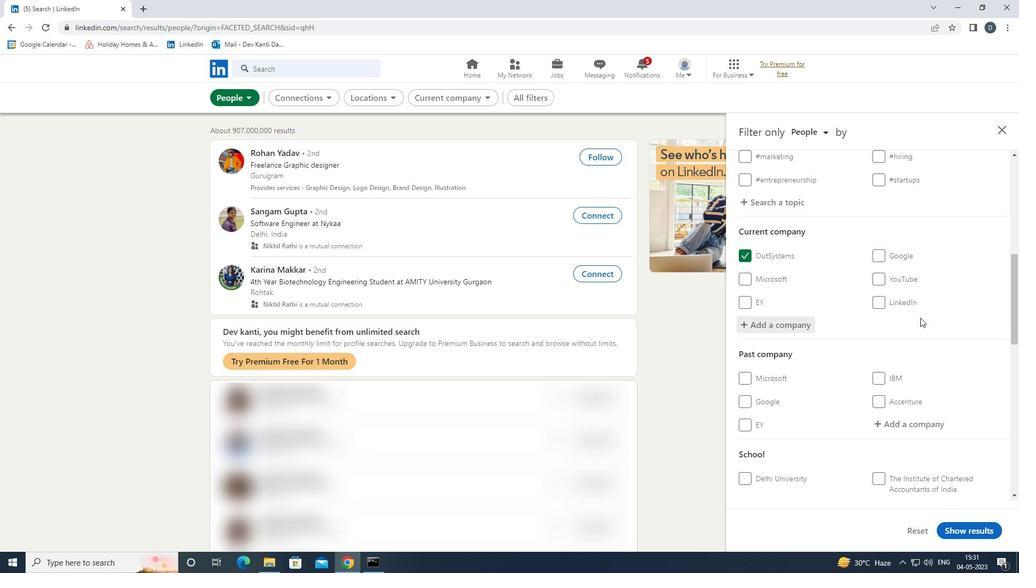 
Action: Mouse scrolled (920, 317) with delta (0, 0)
Screenshot: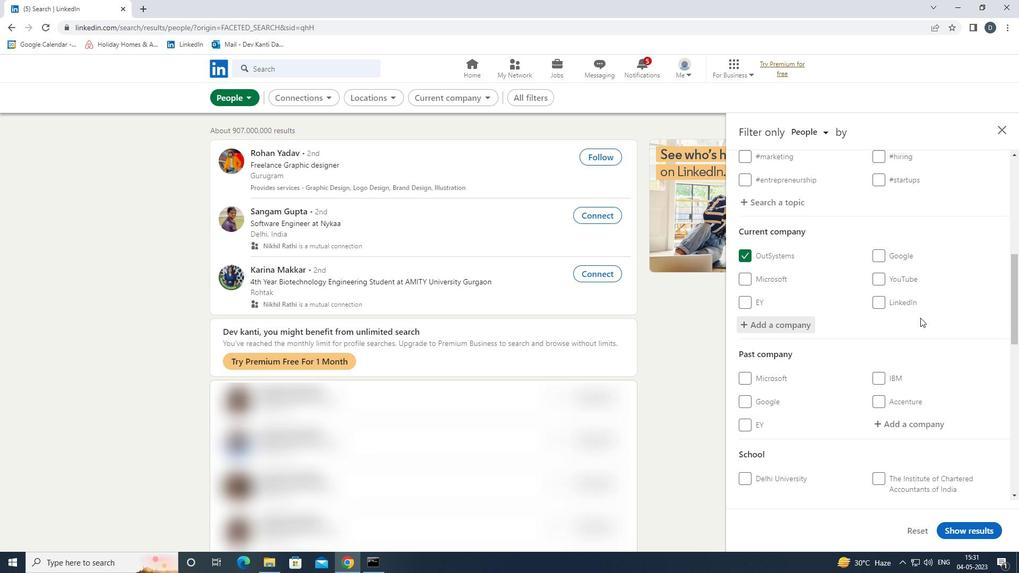 
Action: Mouse moved to (914, 322)
Screenshot: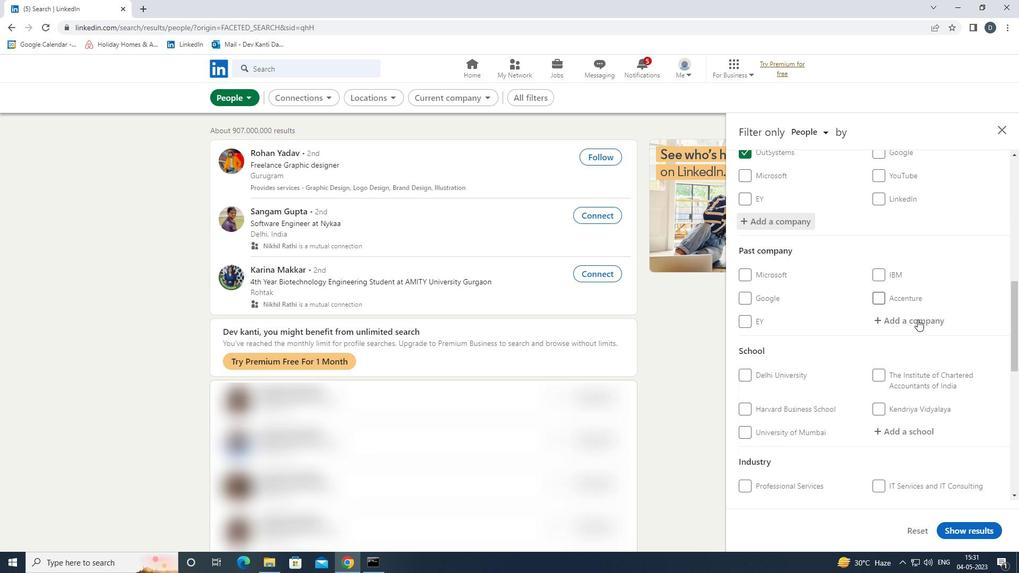 
Action: Mouse scrolled (914, 321) with delta (0, 0)
Screenshot: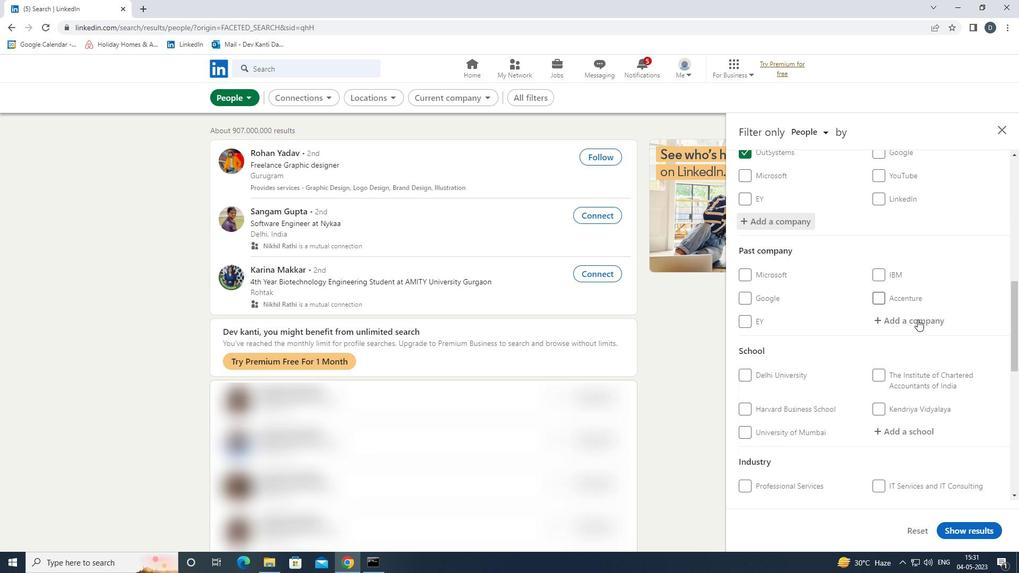 
Action: Mouse scrolled (914, 321) with delta (0, 0)
Screenshot: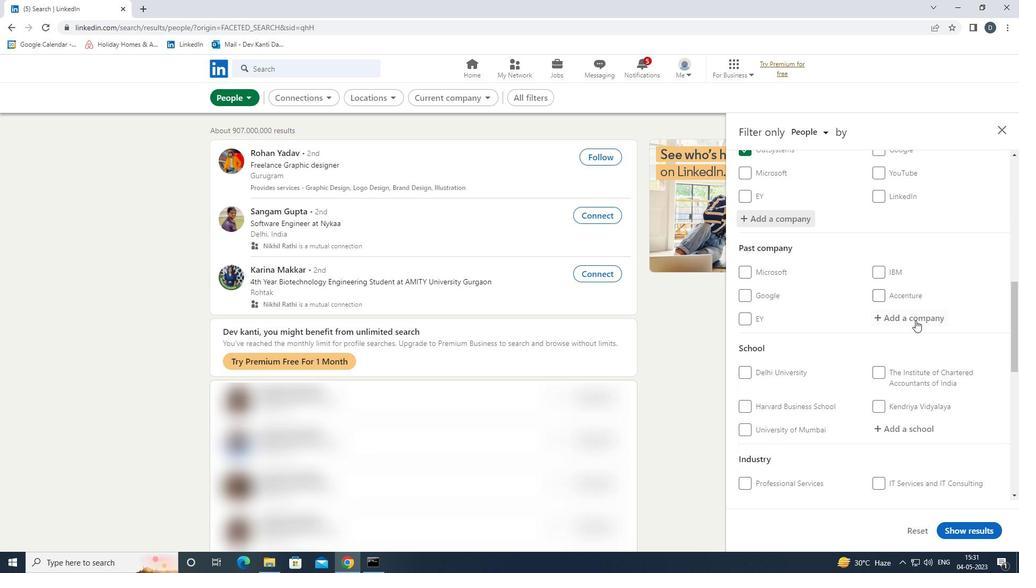 
Action: Mouse moved to (913, 323)
Screenshot: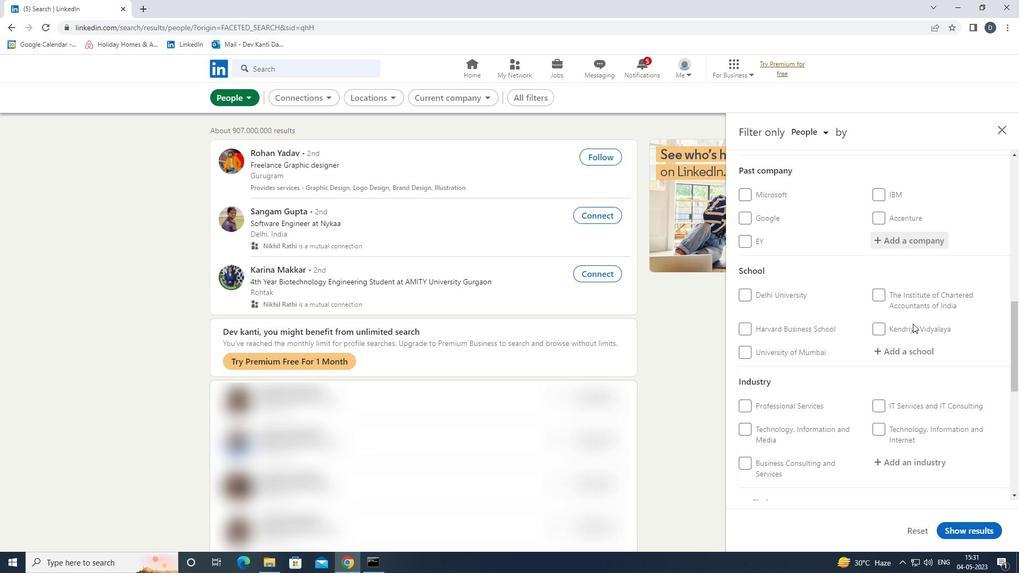 
Action: Mouse pressed left at (913, 323)
Screenshot: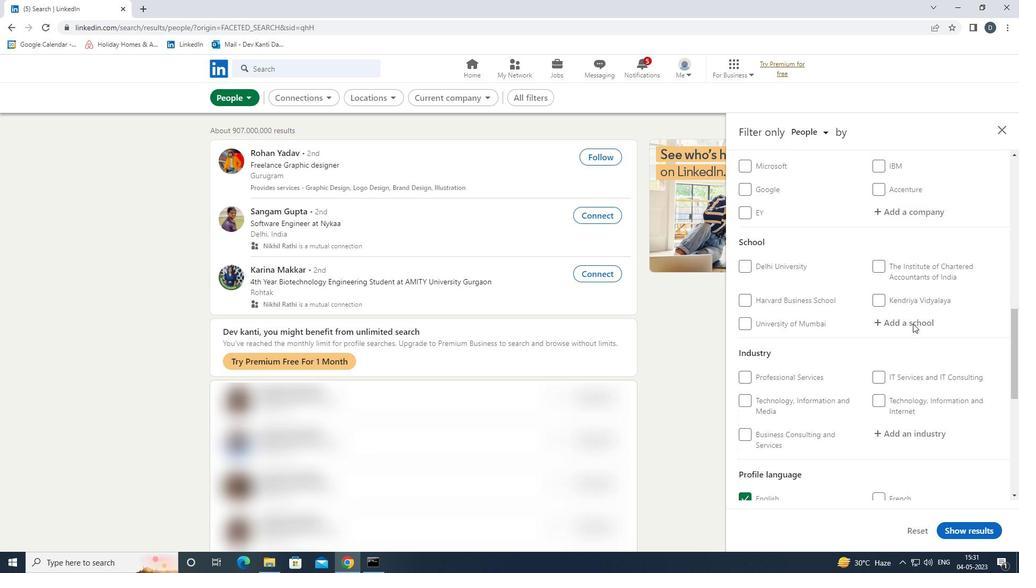 
Action: Mouse moved to (908, 324)
Screenshot: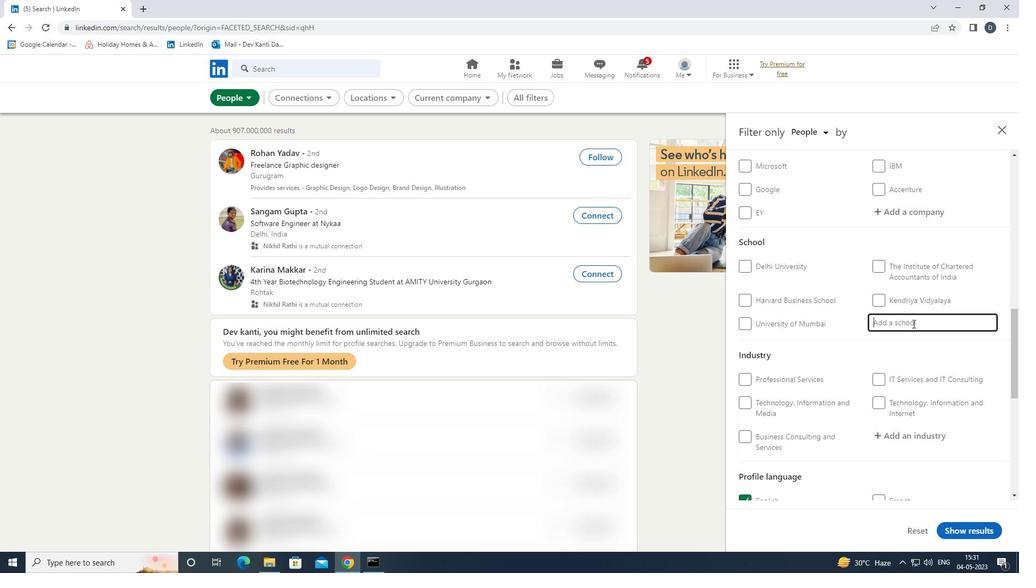 
Action: Key pressed <Key.shift><Key.shift><Key.shift><Key.shift><Key.shift><Key.shift><Key.shift>HIMACHAL<Key.space><Key.shift><Key.shift><Key.shift><Key.shift><Key.shift>P<Key.down><Key.enter>
Screenshot: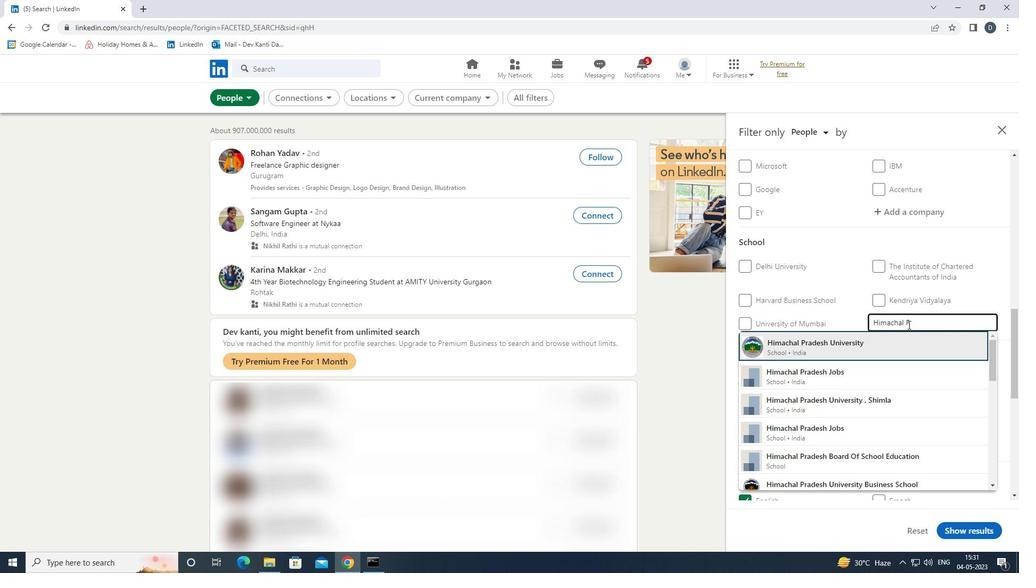 
Action: Mouse scrolled (908, 324) with delta (0, 0)
Screenshot: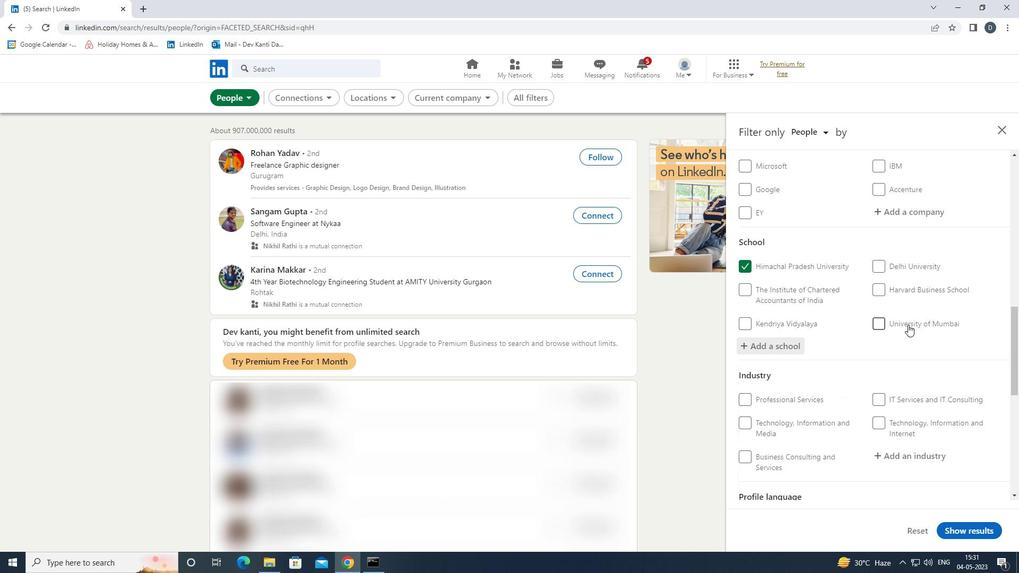 
Action: Mouse moved to (908, 331)
Screenshot: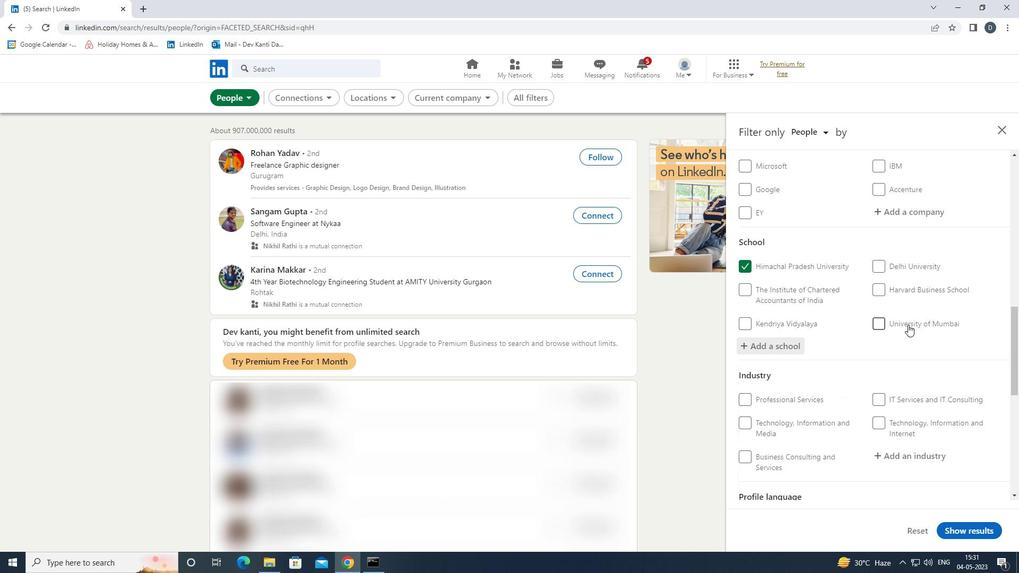 
Action: Mouse scrolled (908, 330) with delta (0, 0)
Screenshot: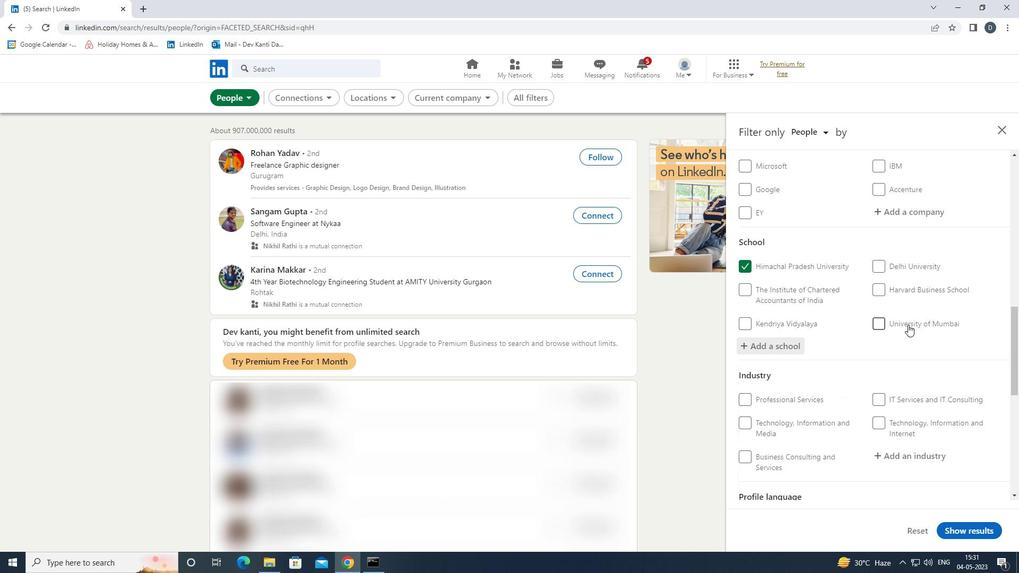 
Action: Mouse moved to (908, 334)
Screenshot: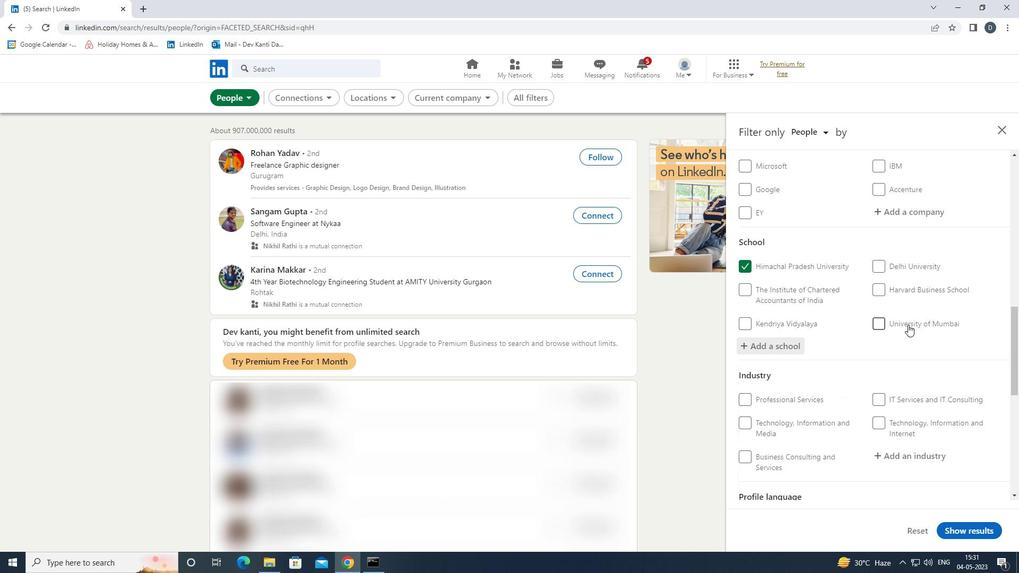 
Action: Mouse scrolled (908, 333) with delta (0, 0)
Screenshot: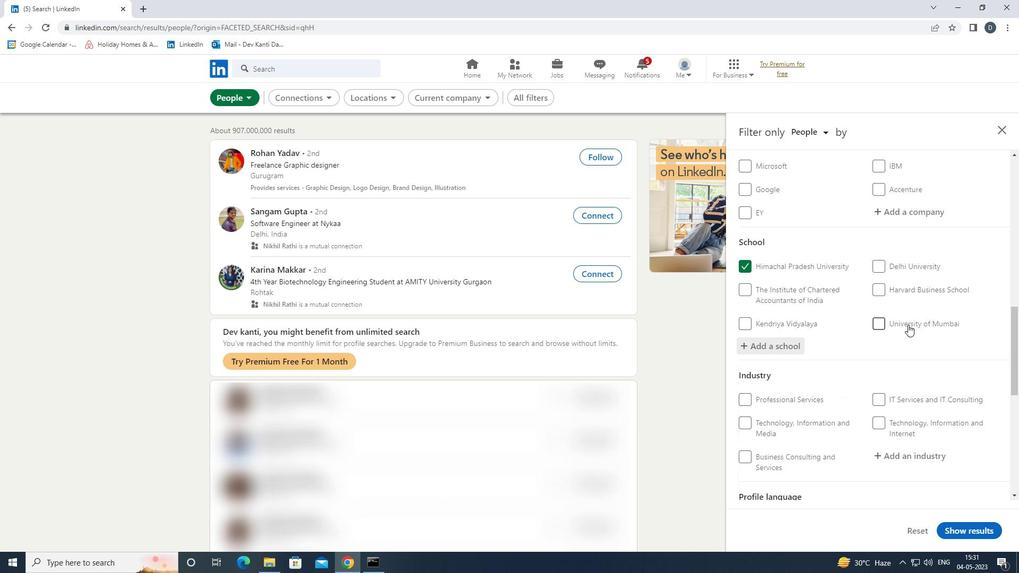 
Action: Mouse moved to (923, 297)
Screenshot: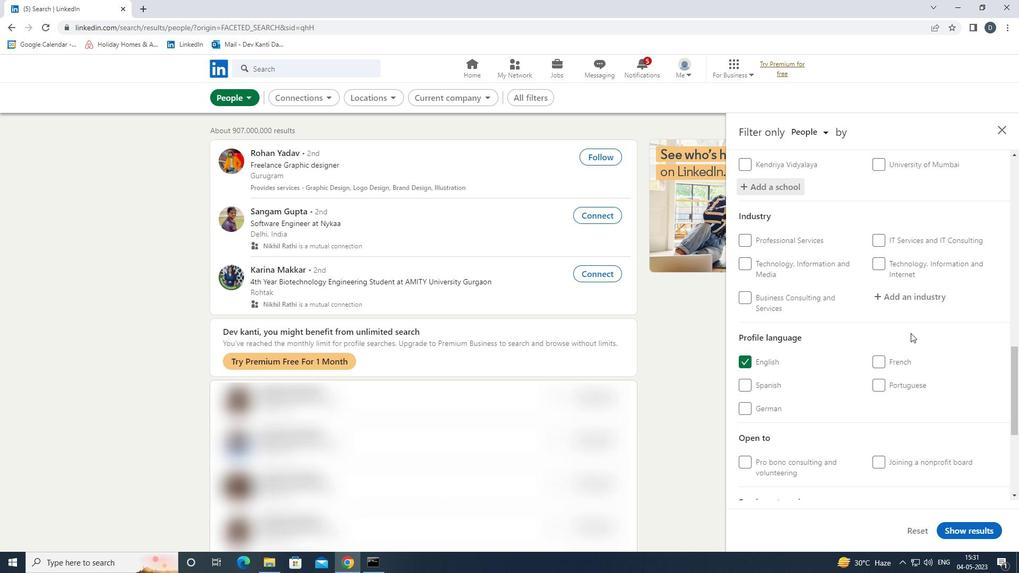 
Action: Mouse pressed left at (923, 297)
Screenshot: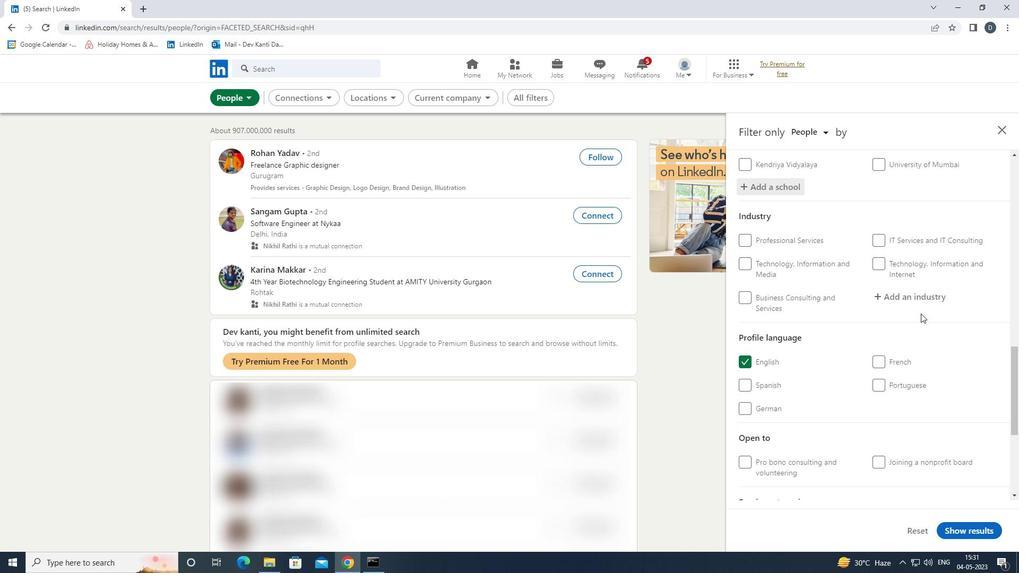 
Action: Key pressed <Key.shift>BUSINESS<Key.down><Key.down><Key.enter>
Screenshot: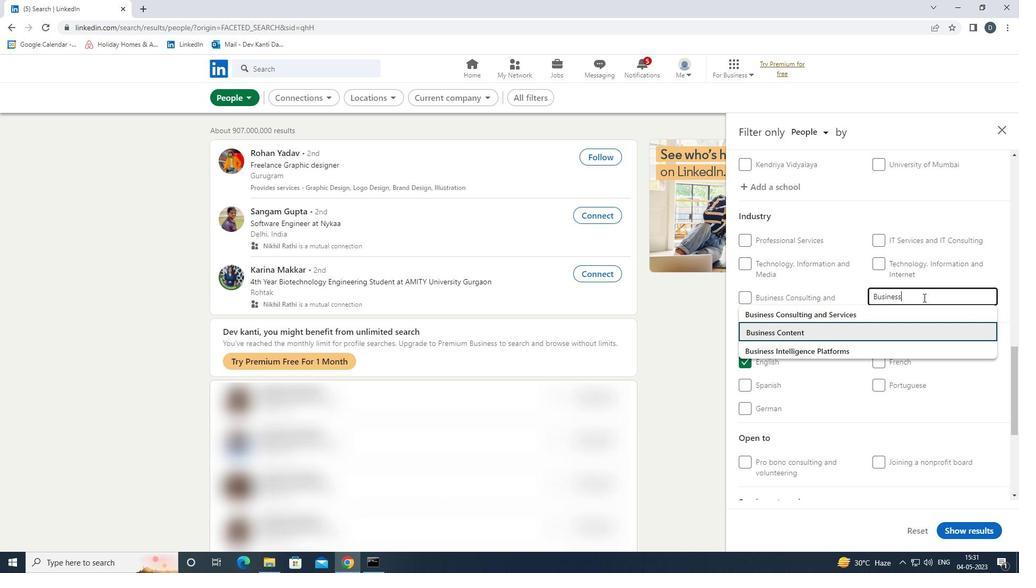 
Action: Mouse moved to (930, 303)
Screenshot: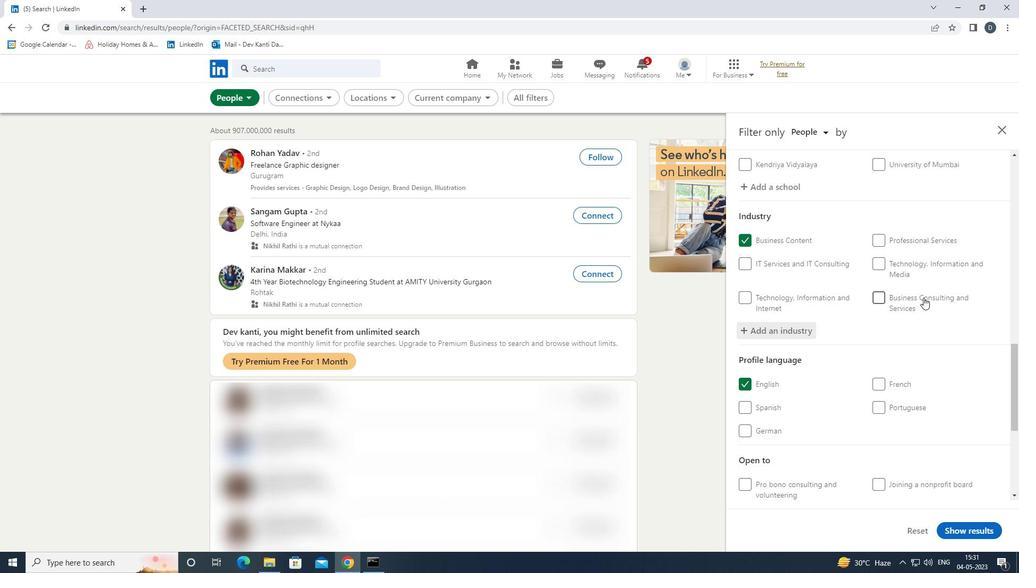
Action: Mouse scrolled (930, 302) with delta (0, 0)
Screenshot: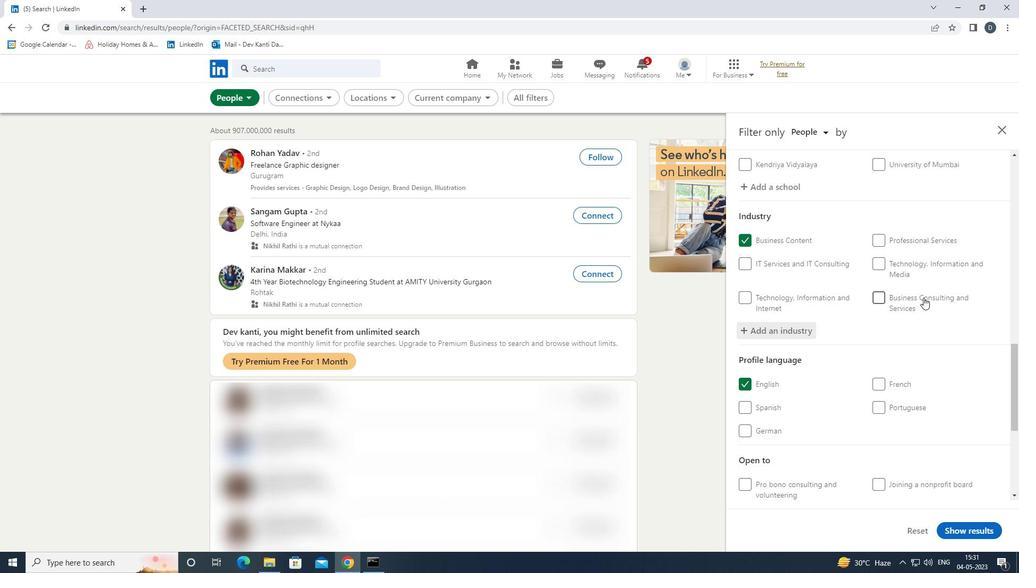 
Action: Mouse moved to (930, 304)
Screenshot: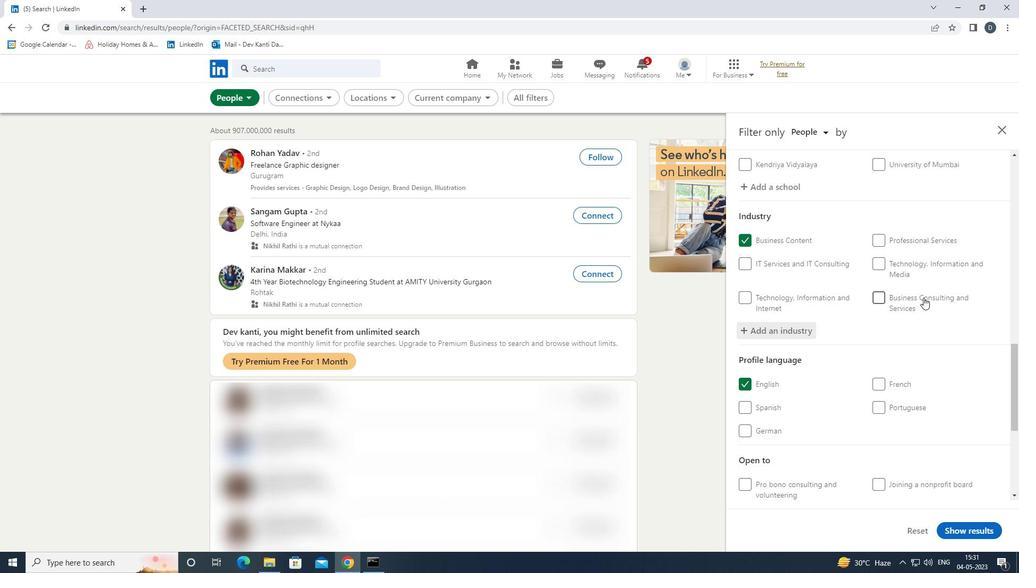 
Action: Mouse scrolled (930, 303) with delta (0, 0)
Screenshot: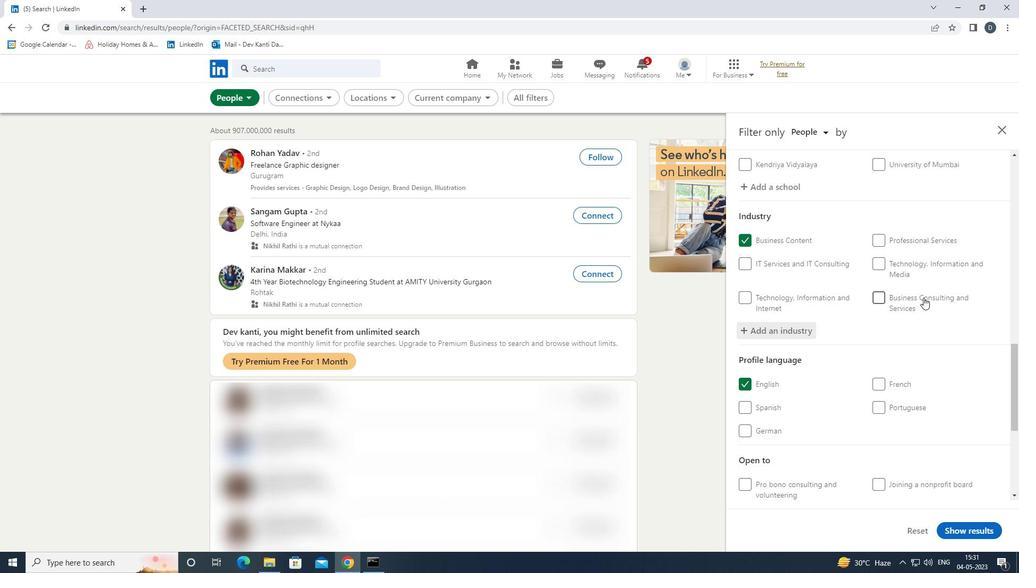 
Action: Mouse moved to (930, 304)
Screenshot: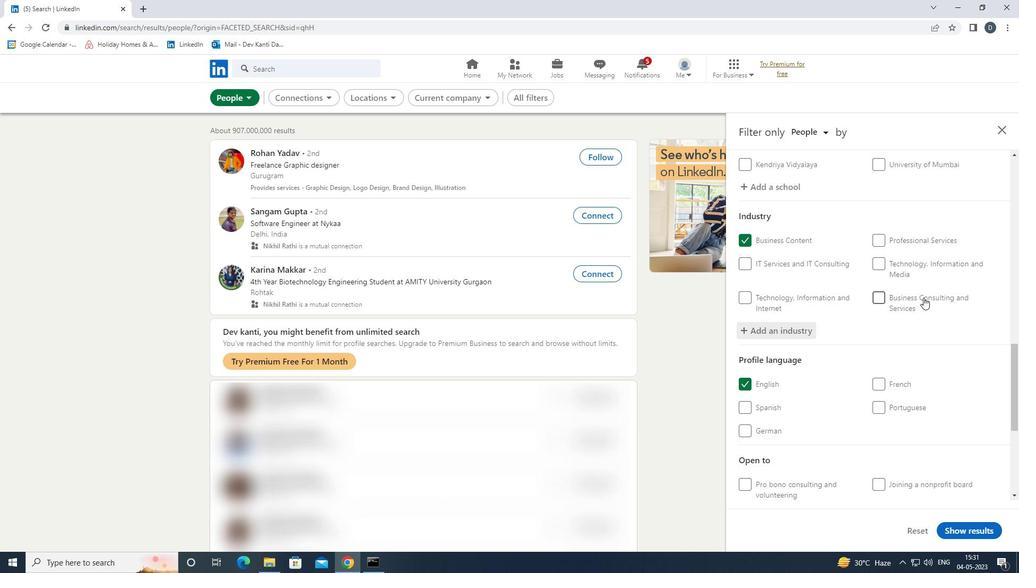 
Action: Mouse scrolled (930, 304) with delta (0, 0)
Screenshot: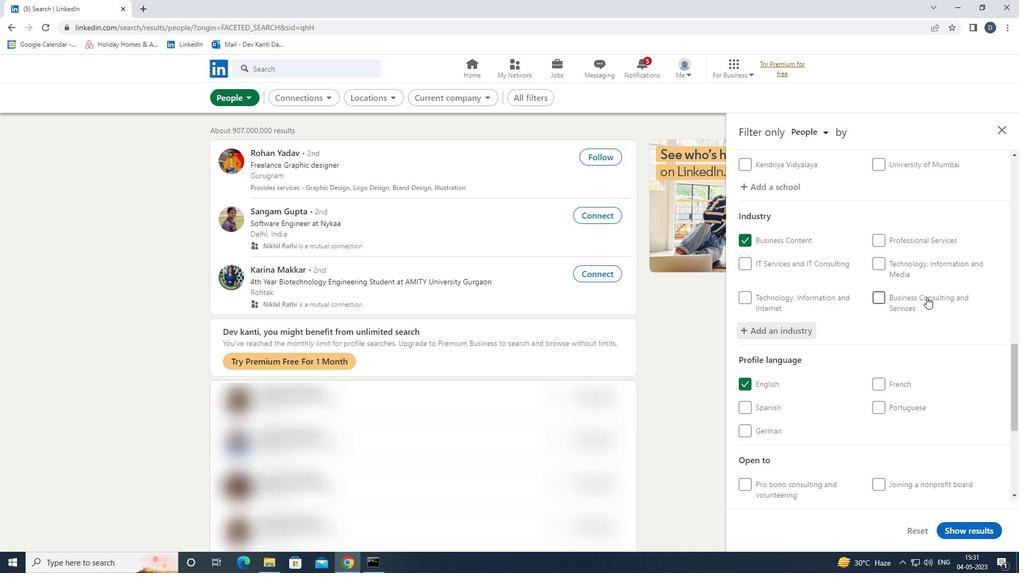 
Action: Mouse moved to (930, 306)
Screenshot: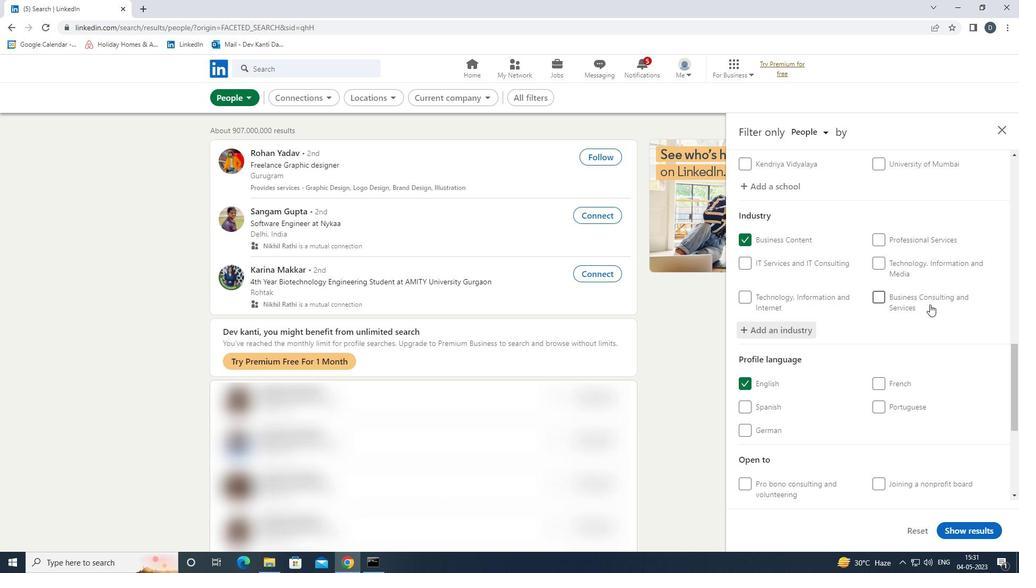 
Action: Mouse scrolled (930, 305) with delta (0, 0)
Screenshot: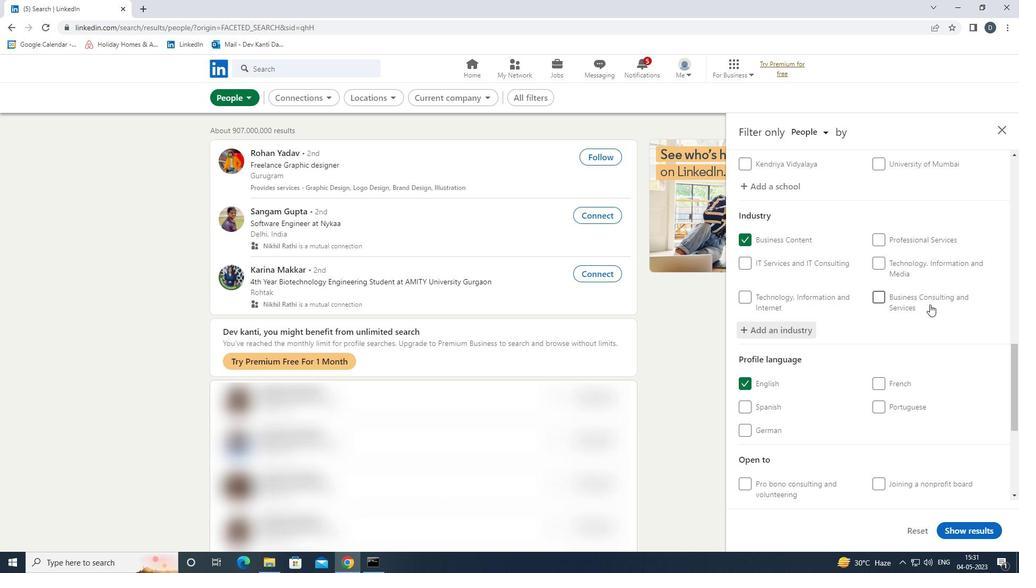
Action: Mouse moved to (930, 307)
Screenshot: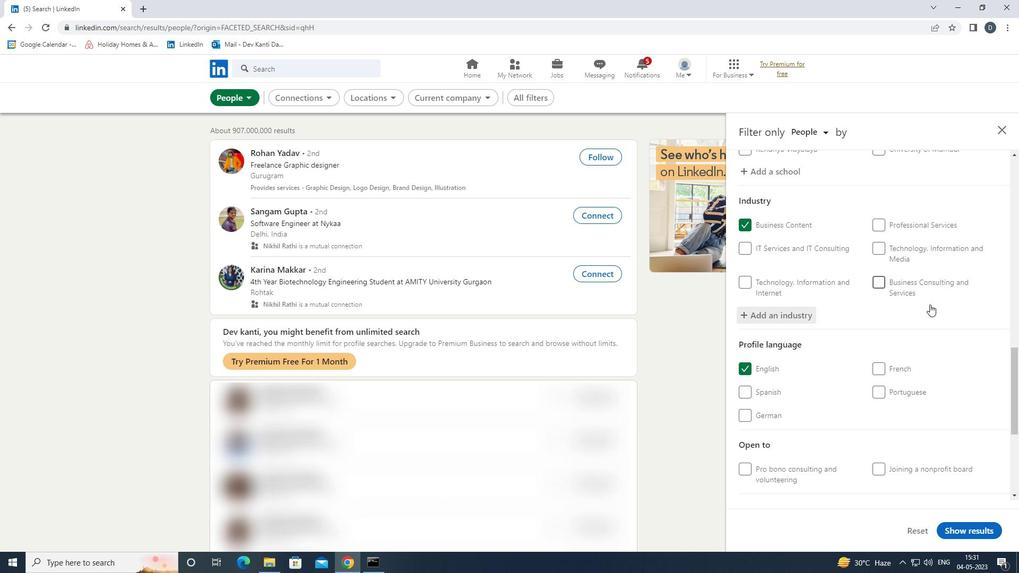 
Action: Mouse scrolled (930, 307) with delta (0, 0)
Screenshot: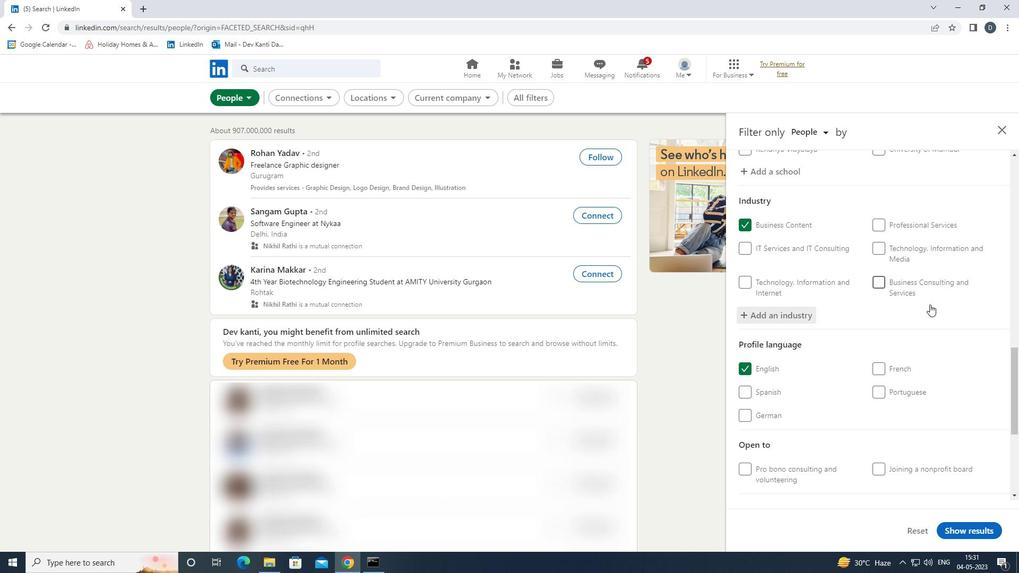 
Action: Mouse moved to (919, 353)
Screenshot: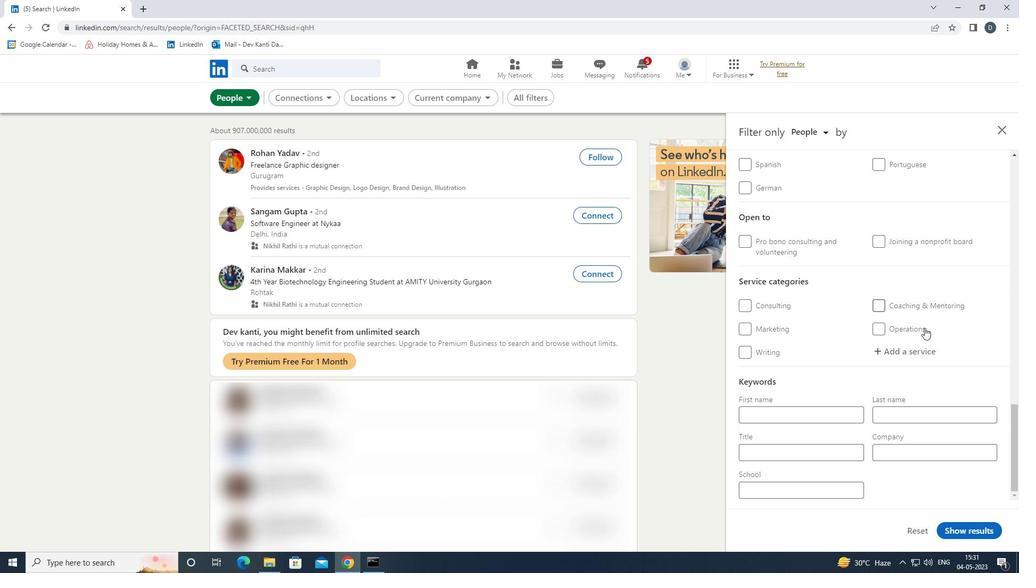 
Action: Mouse pressed left at (919, 353)
Screenshot: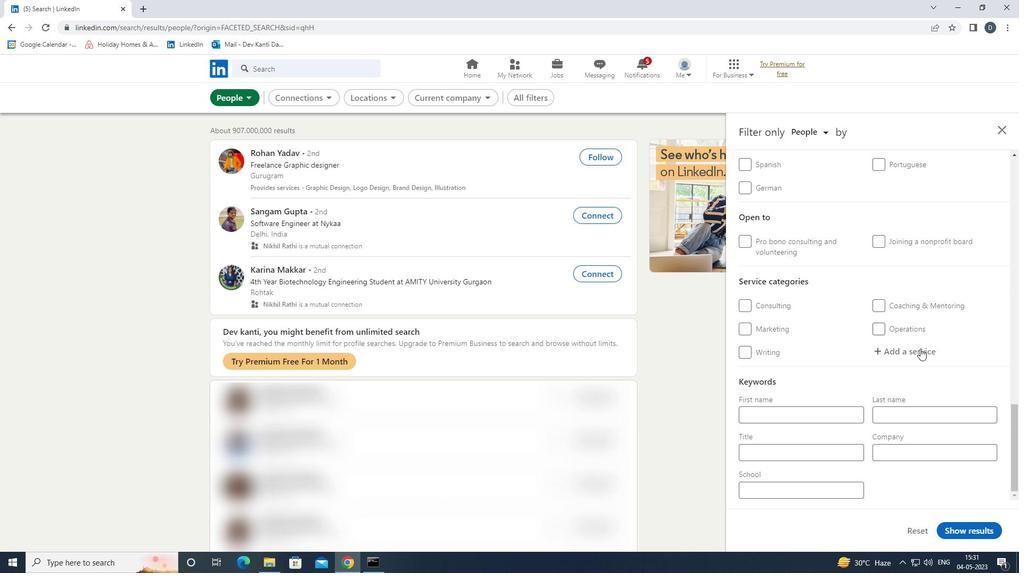 
Action: Key pressed <Key.shift><Key.shift><Key.shift>ILLUSTRA<Key.down><Key.enter>
Screenshot: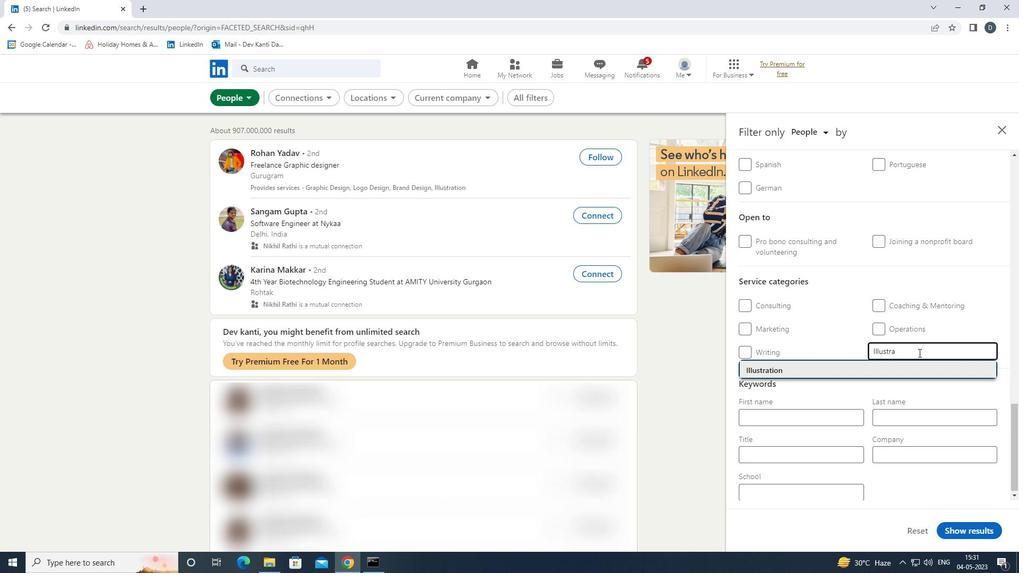 
Action: Mouse moved to (913, 356)
Screenshot: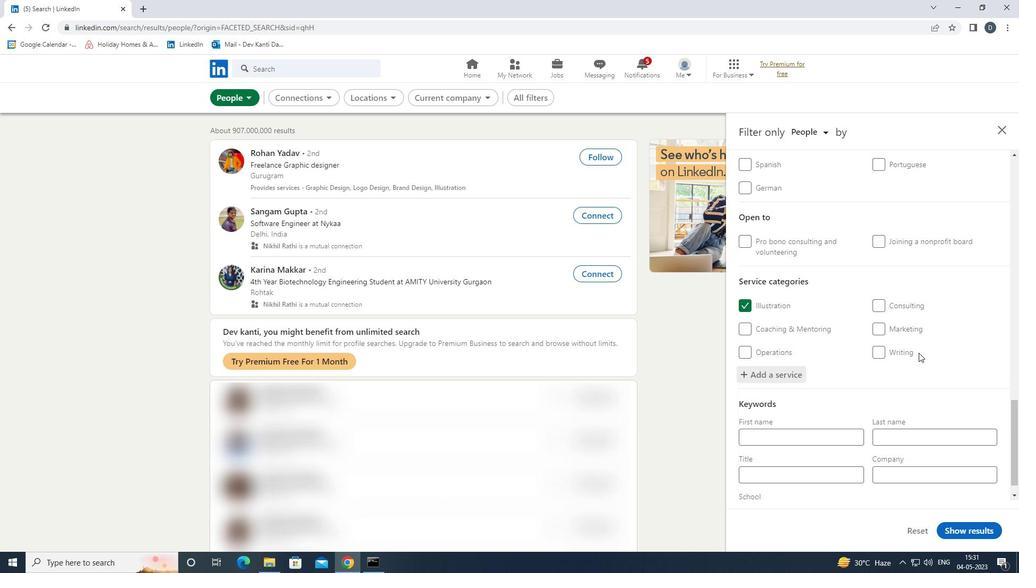 
Action: Mouse scrolled (913, 356) with delta (0, 0)
Screenshot: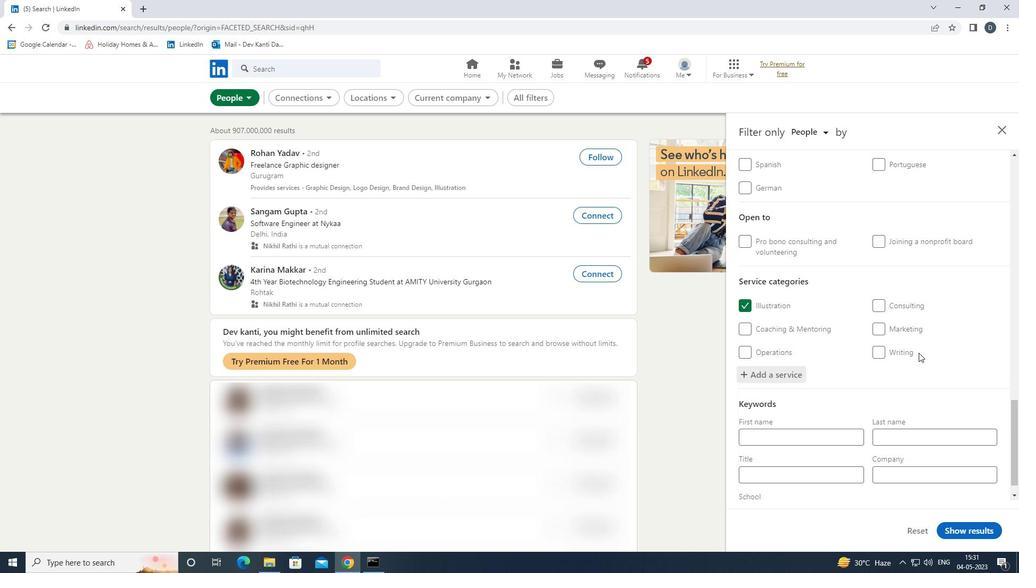 
Action: Mouse moved to (902, 370)
Screenshot: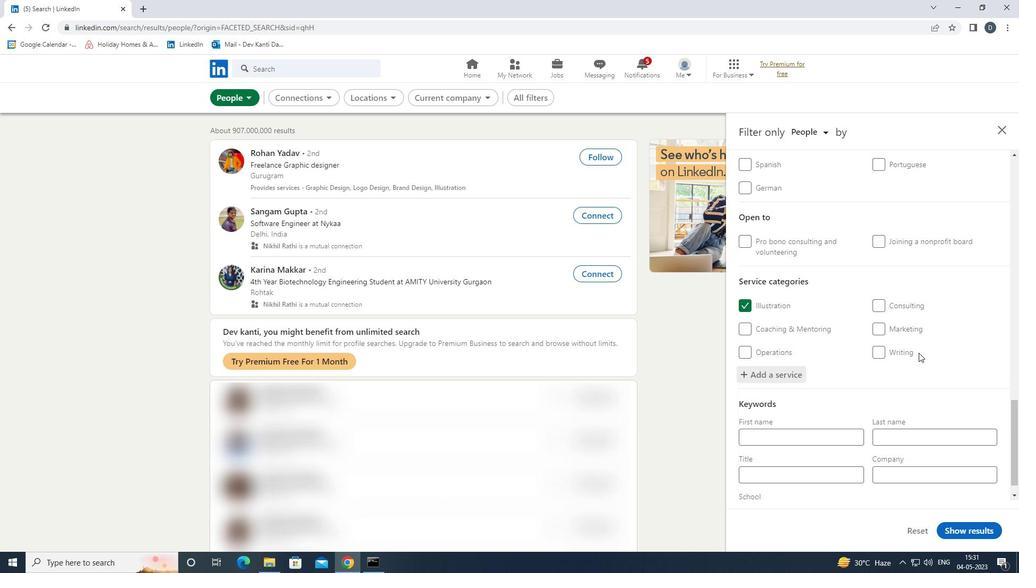 
Action: Mouse scrolled (902, 369) with delta (0, 0)
Screenshot: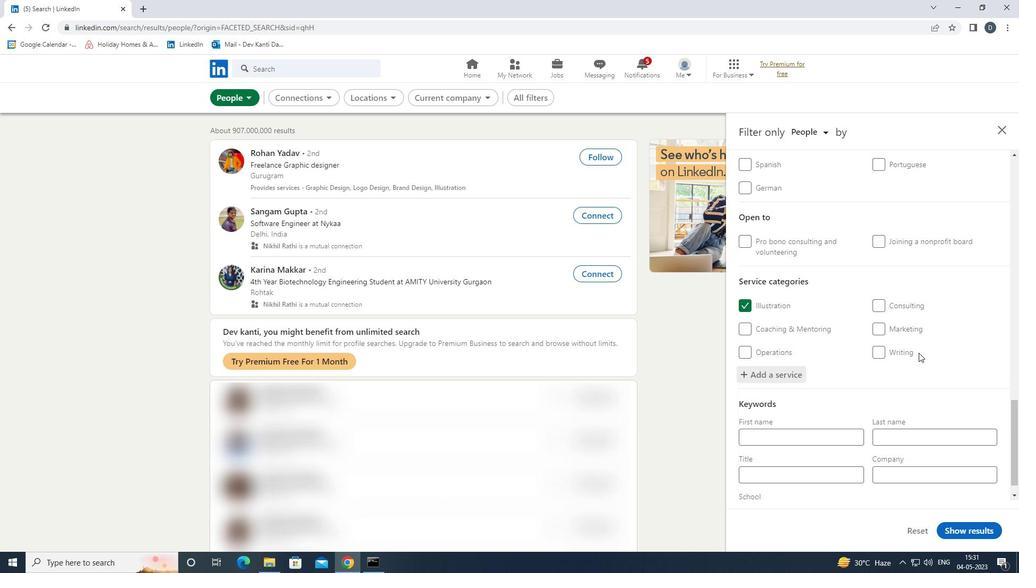 
Action: Mouse moved to (889, 379)
Screenshot: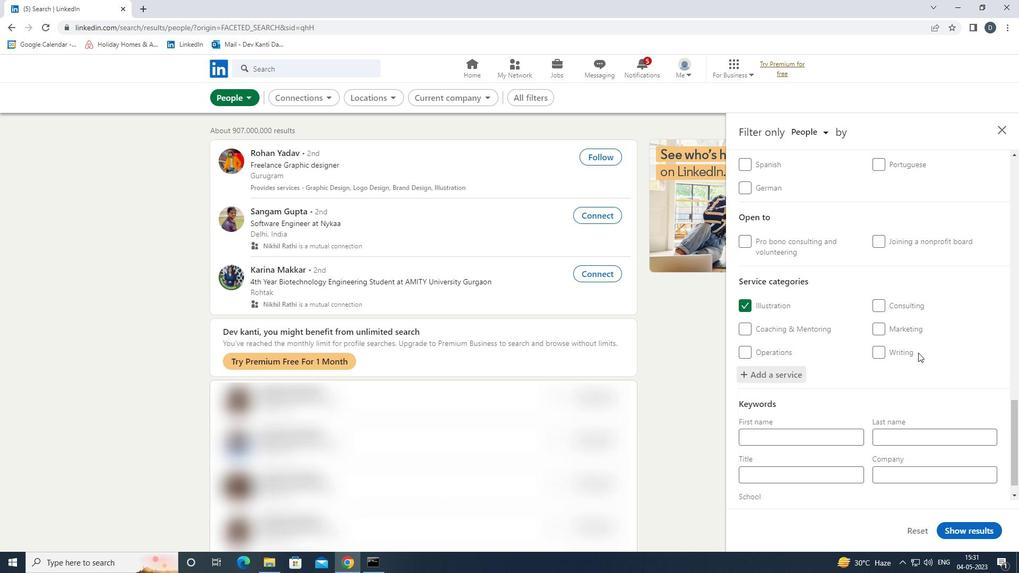
Action: Mouse scrolled (889, 378) with delta (0, 0)
Screenshot: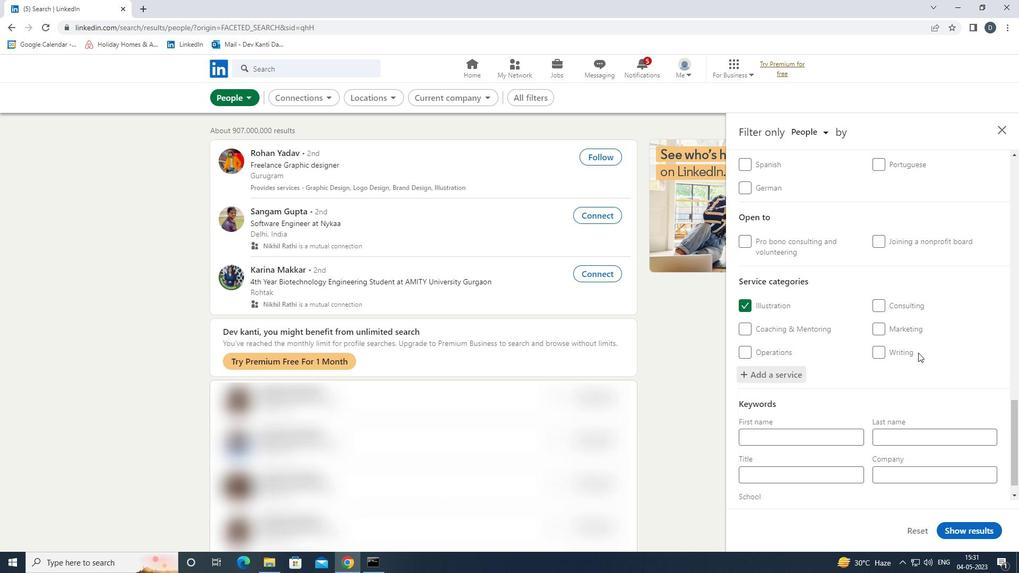 
Action: Mouse moved to (878, 385)
Screenshot: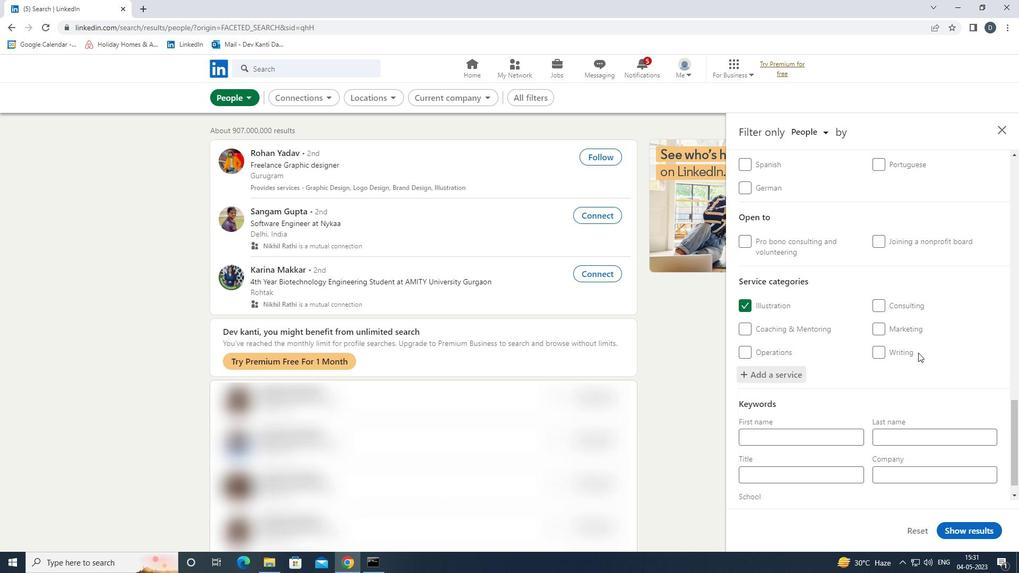 
Action: Mouse scrolled (878, 385) with delta (0, 0)
Screenshot: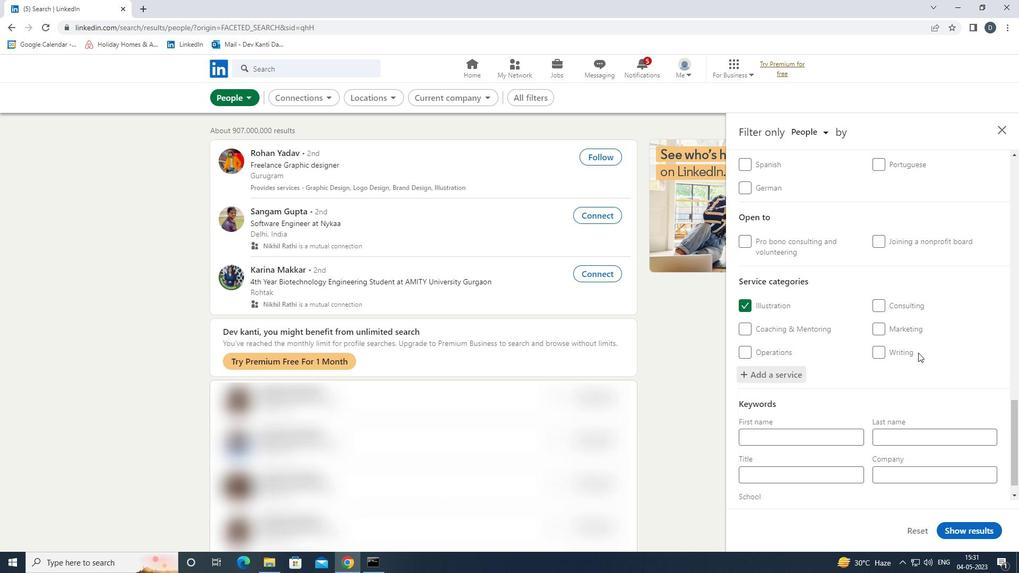
Action: Mouse moved to (847, 405)
Screenshot: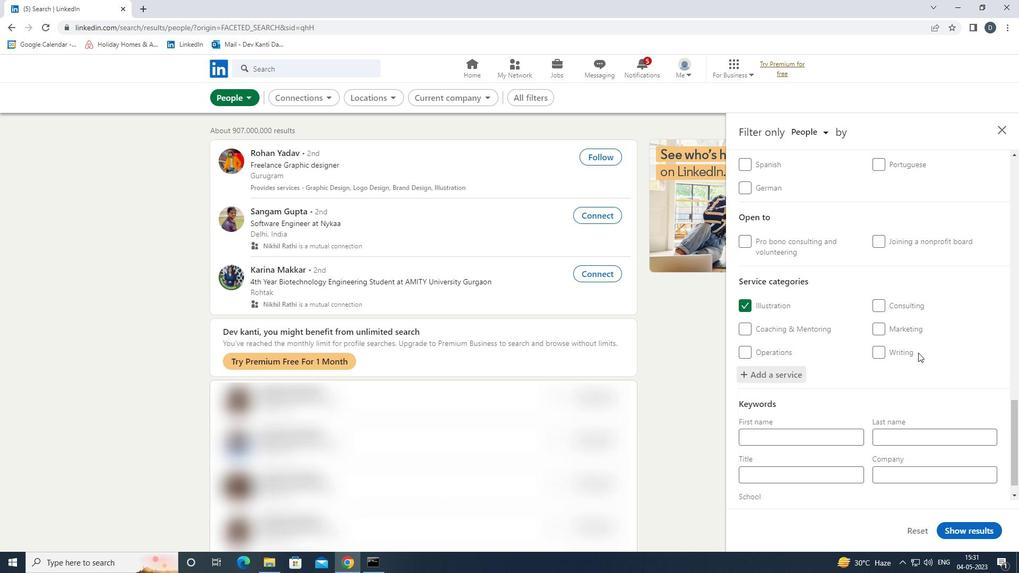 
Action: Mouse scrolled (847, 405) with delta (0, 0)
Screenshot: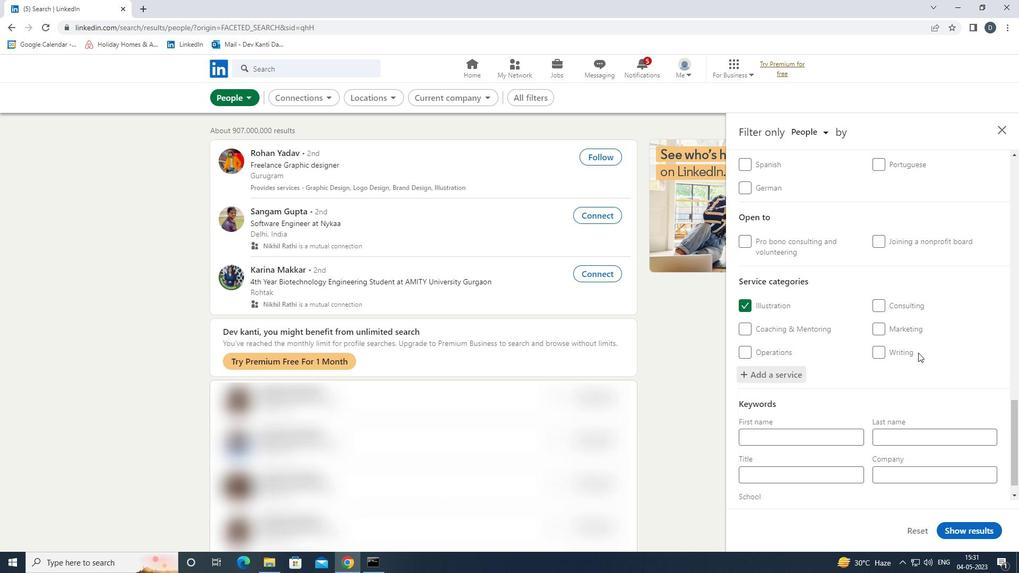 
Action: Mouse moved to (770, 455)
Screenshot: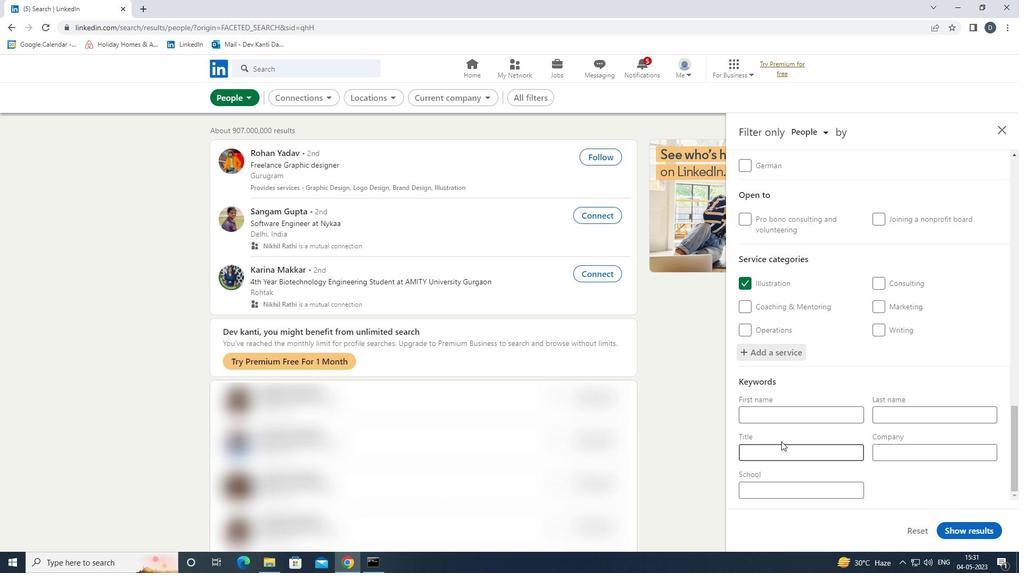 
Action: Mouse pressed left at (770, 455)
Screenshot: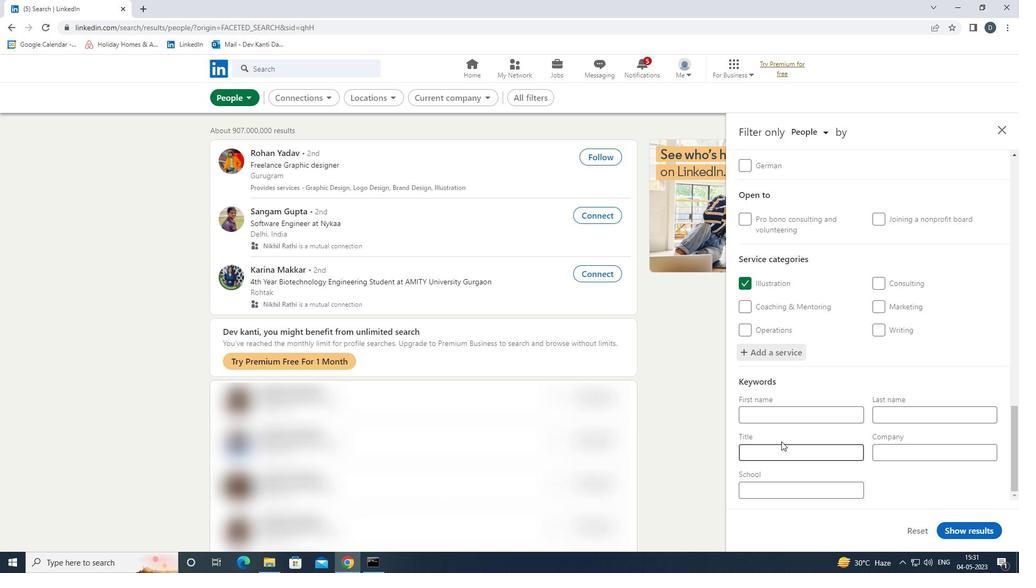 
Action: Key pressed <Key.shift><Key.shift><Key.shift>BOOKKEEPER
Screenshot: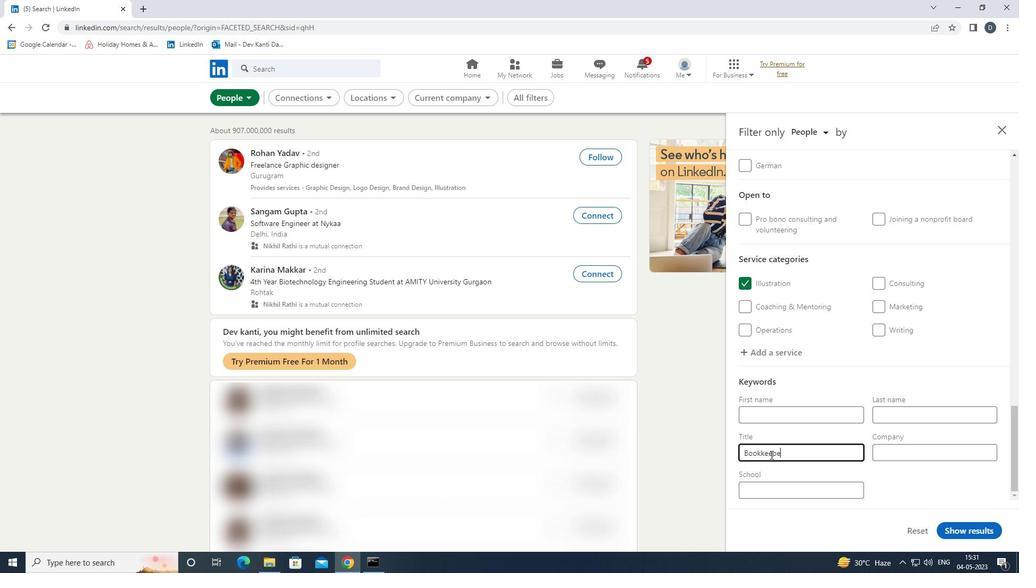 
Action: Mouse moved to (982, 526)
Screenshot: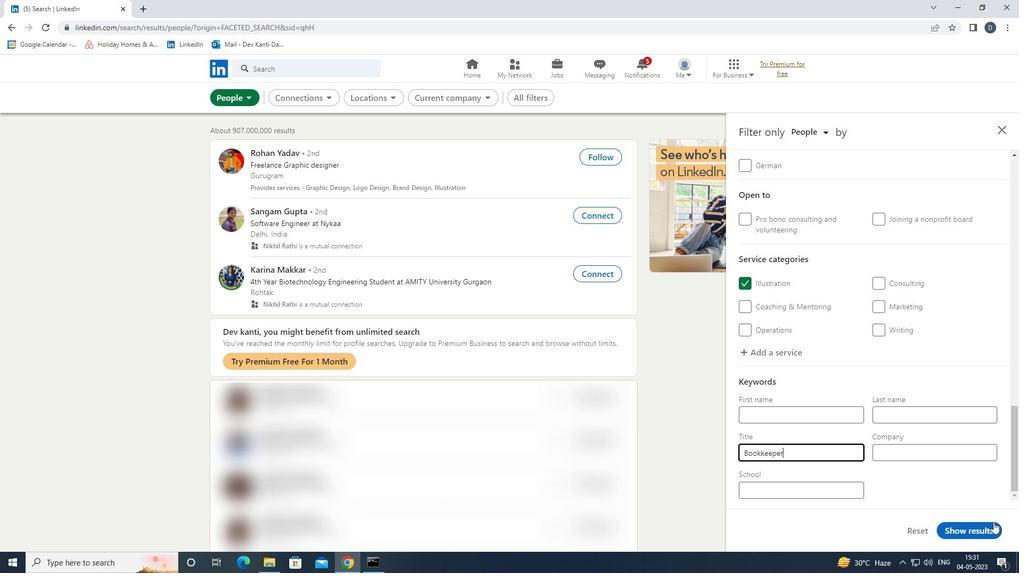 
Action: Mouse pressed left at (982, 526)
Screenshot: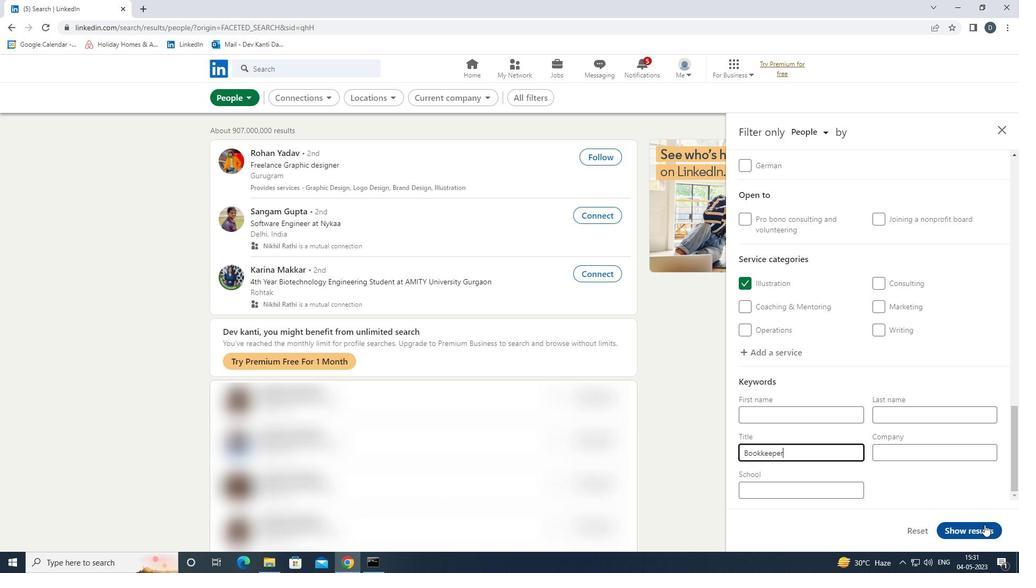 
Action: Mouse moved to (785, 371)
Screenshot: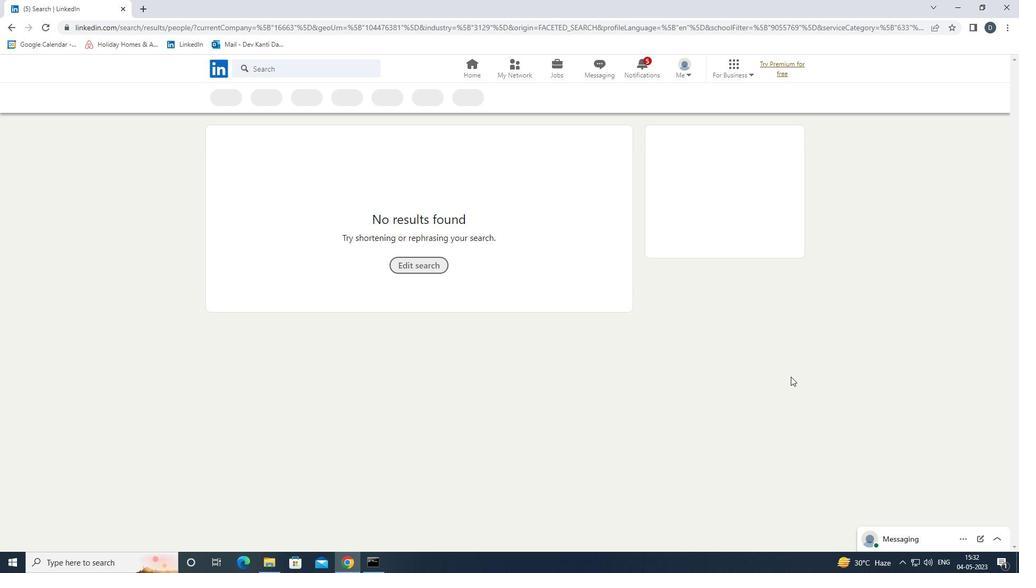 
